 Task: Update the Trello card with a label, start and due dates, assign a member, and add a checklist.
Action: Mouse moved to (423, 474)
Screenshot: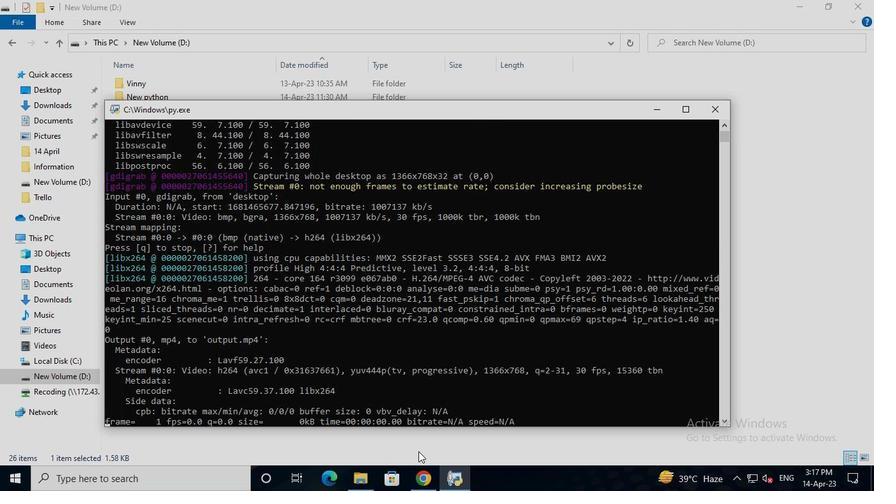 
Action: Mouse pressed left at (423, 474)
Screenshot: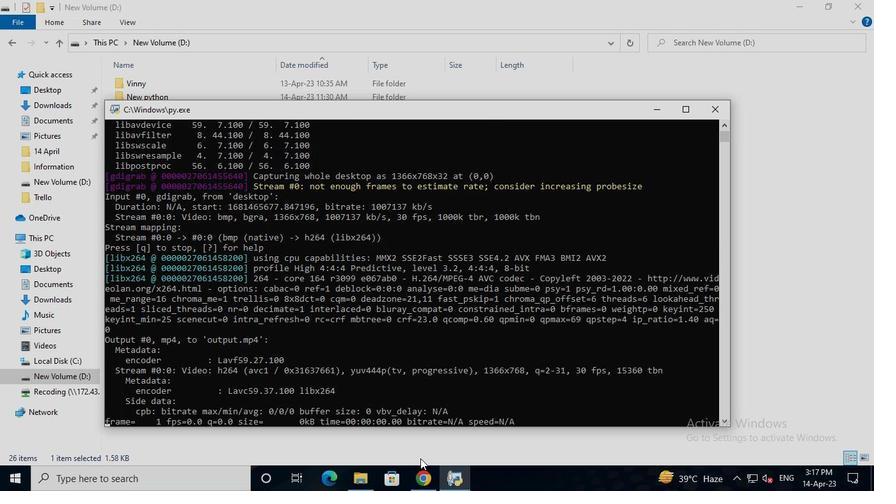 
Action: Mouse moved to (419, 402)
Screenshot: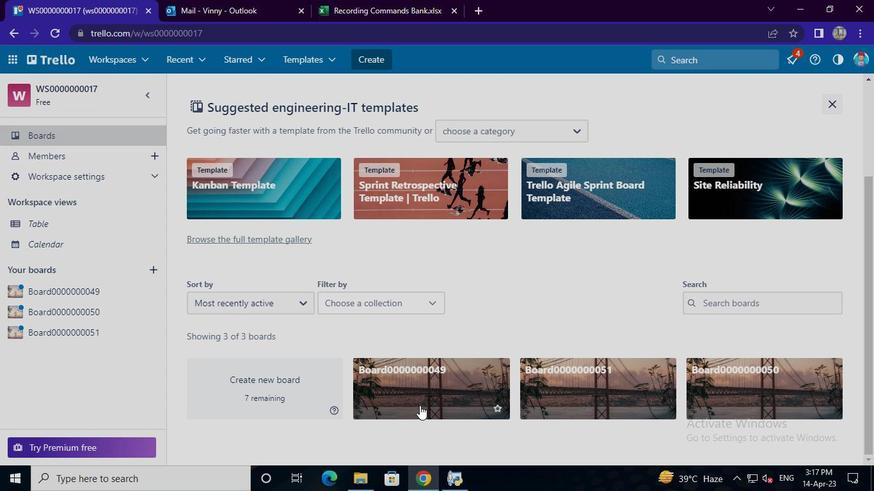 
Action: Mouse pressed left at (419, 402)
Screenshot: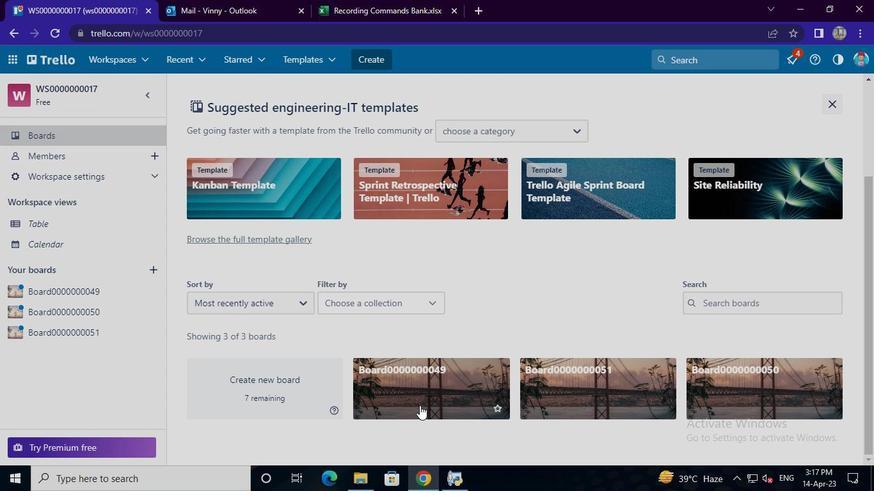 
Action: Mouse moved to (325, 420)
Screenshot: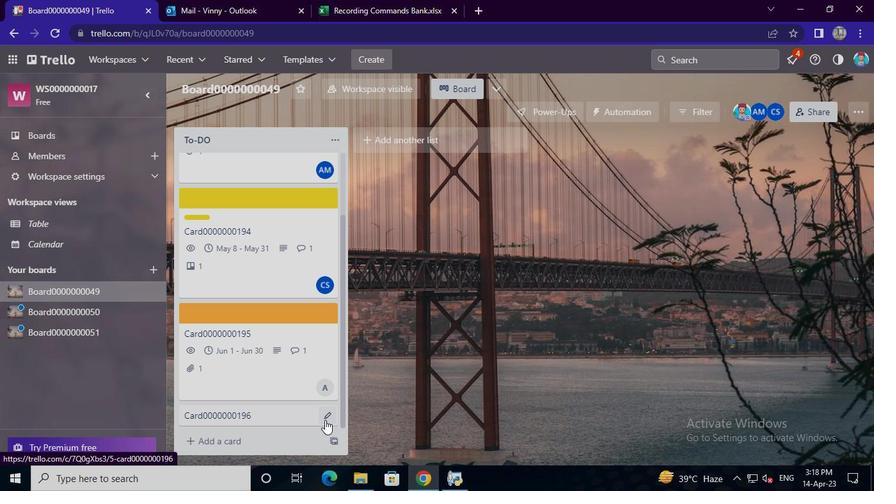 
Action: Mouse pressed left at (325, 420)
Screenshot: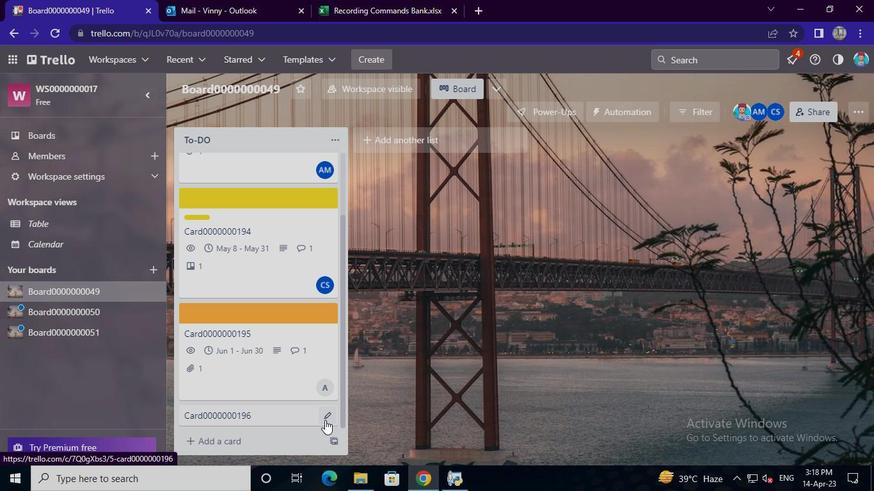 
Action: Mouse moved to (380, 287)
Screenshot: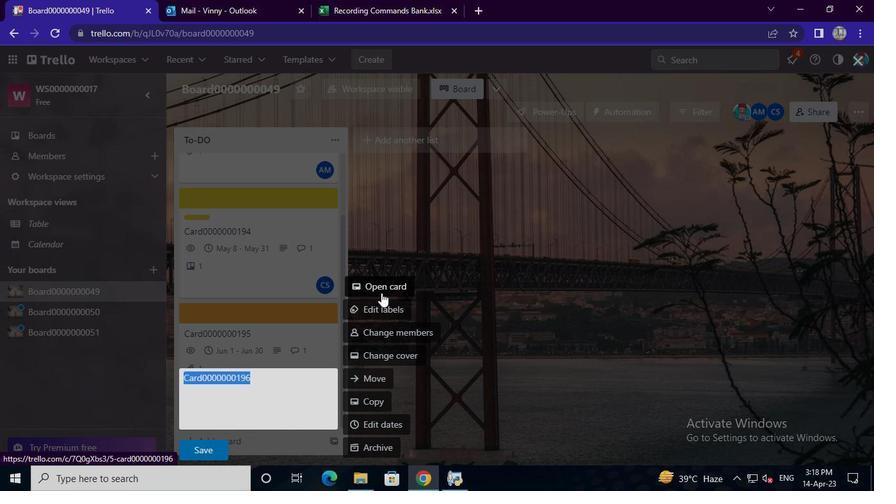 
Action: Mouse pressed left at (380, 287)
Screenshot: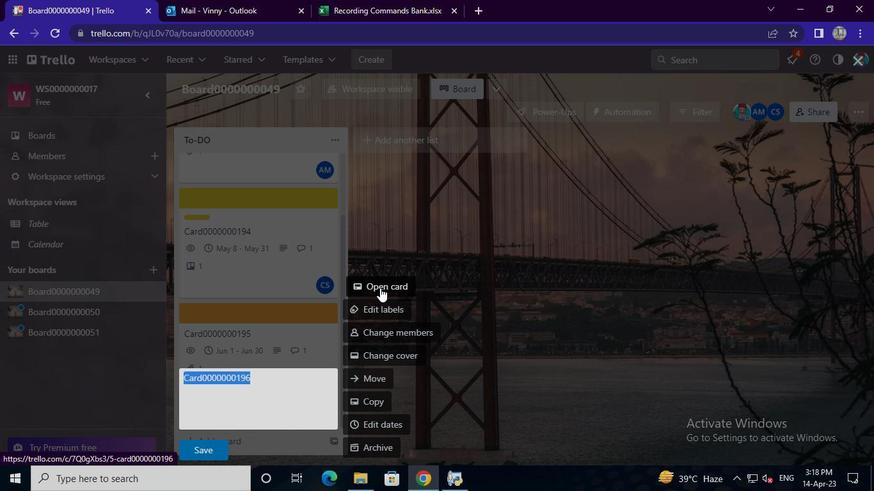 
Action: Mouse moved to (580, 210)
Screenshot: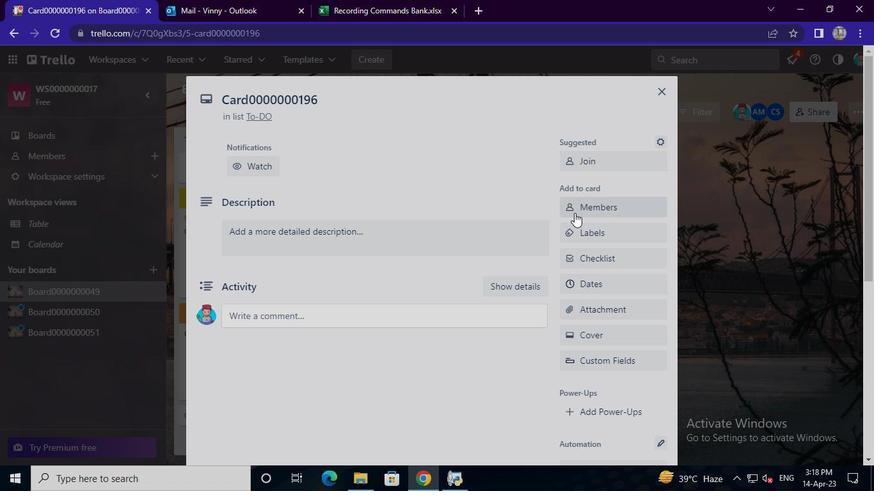 
Action: Mouse pressed left at (580, 210)
Screenshot: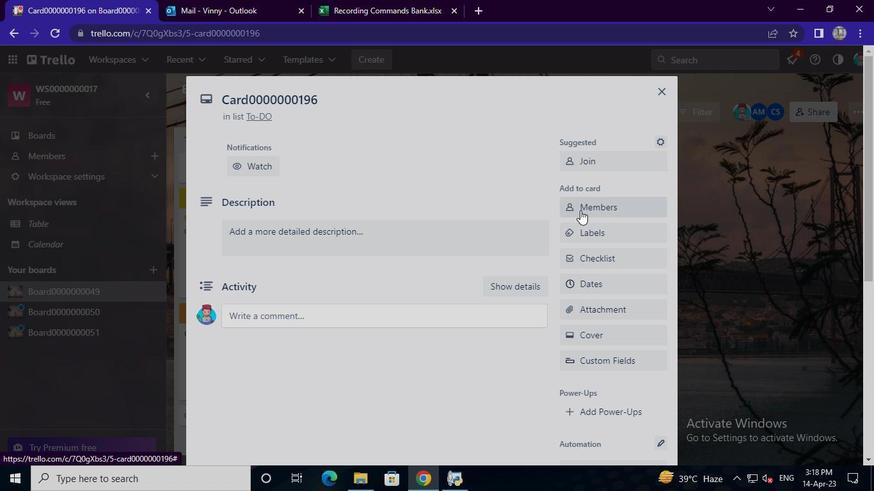 
Action: Mouse moved to (602, 270)
Screenshot: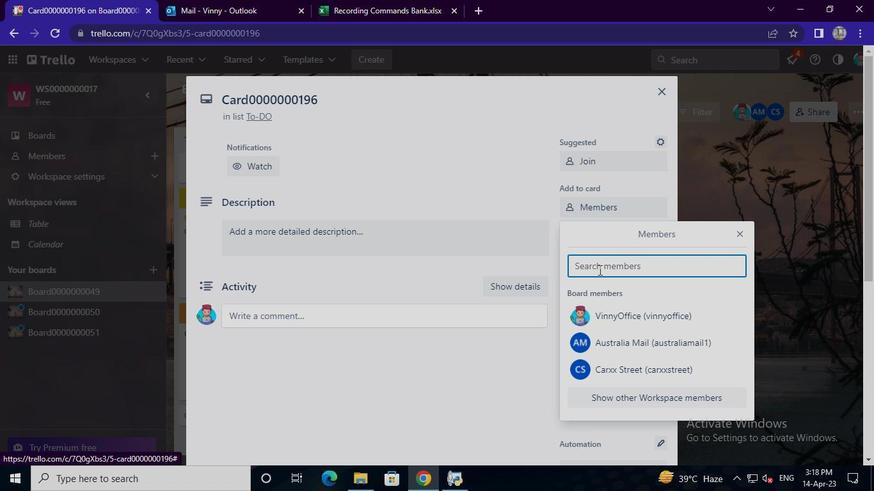 
Action: Mouse pressed left at (602, 270)
Screenshot: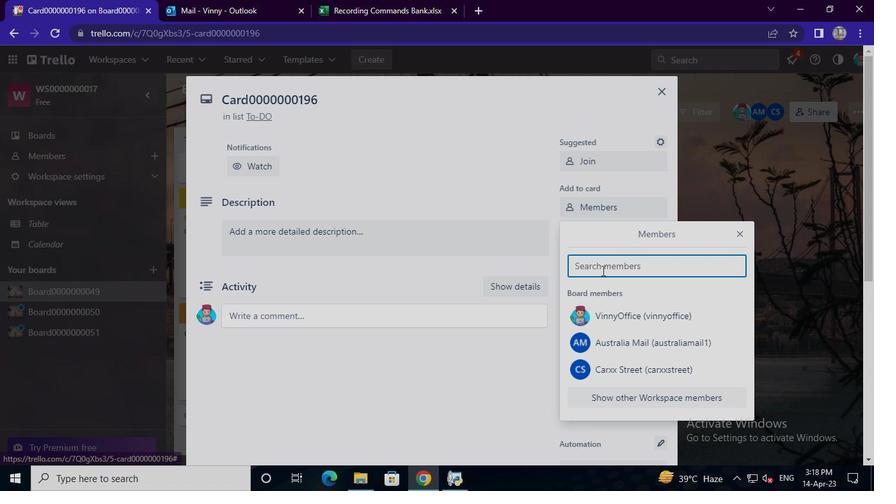 
Action: Mouse moved to (607, 265)
Screenshot: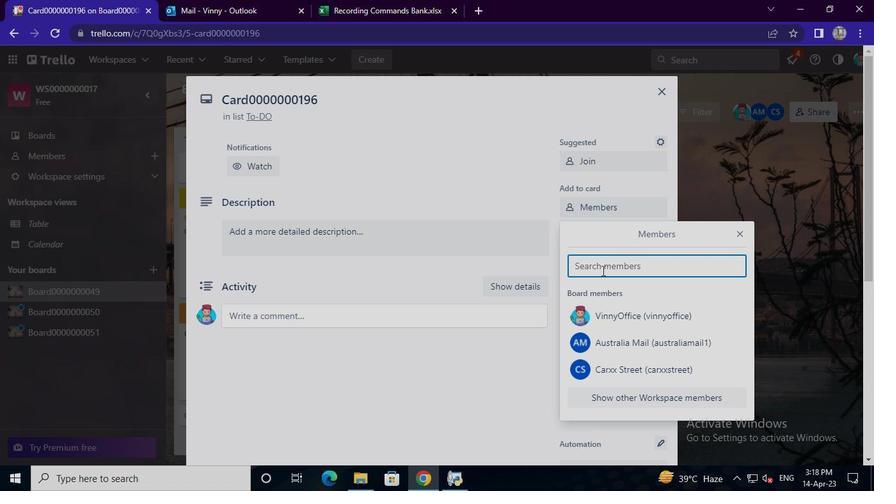 
Action: Keyboard Key.shift
Screenshot: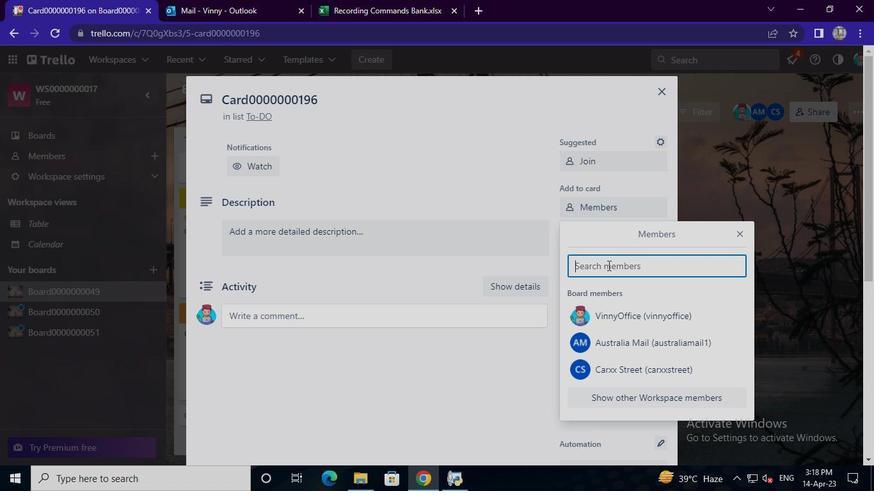 
Action: Keyboard N
Screenshot: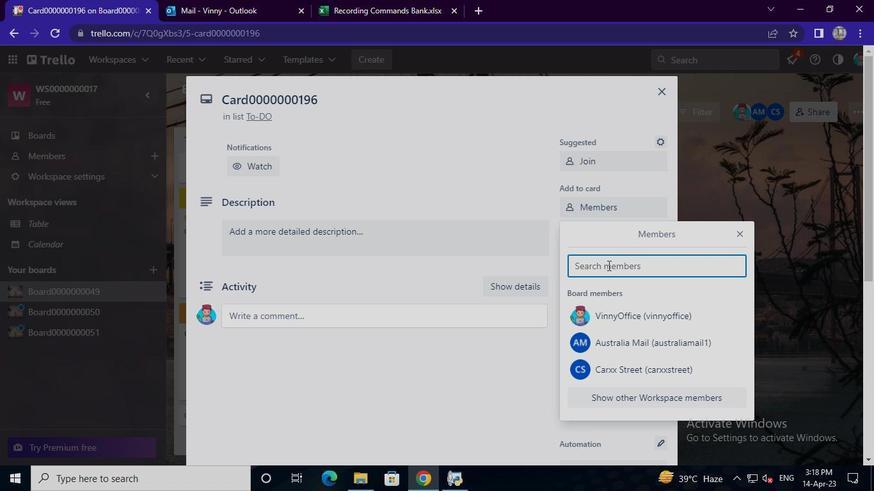 
Action: Keyboard i
Screenshot: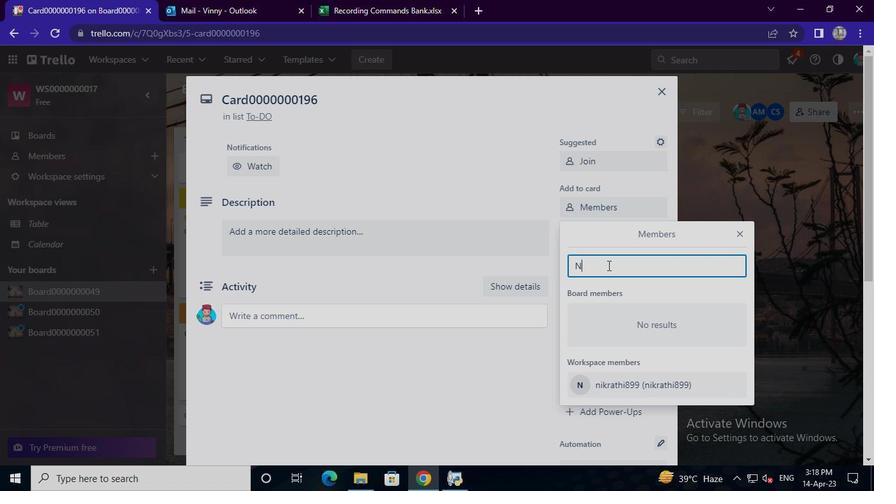 
Action: Keyboard k
Screenshot: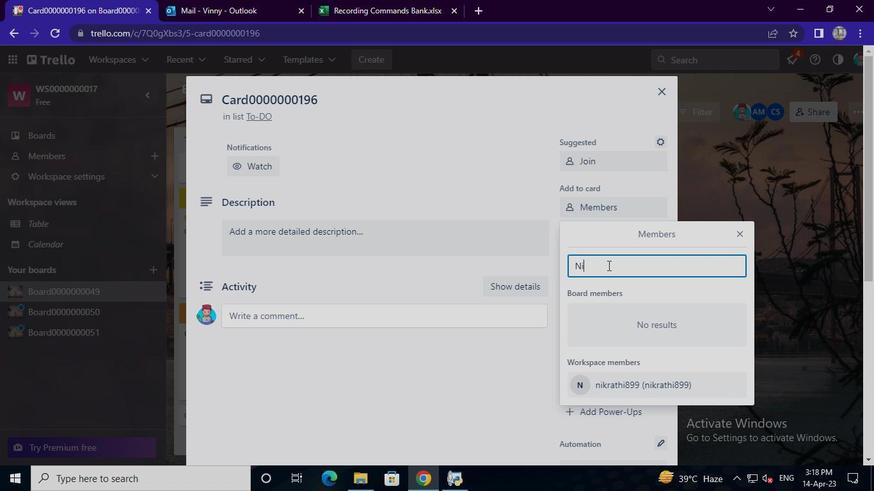 
Action: Keyboard r
Screenshot: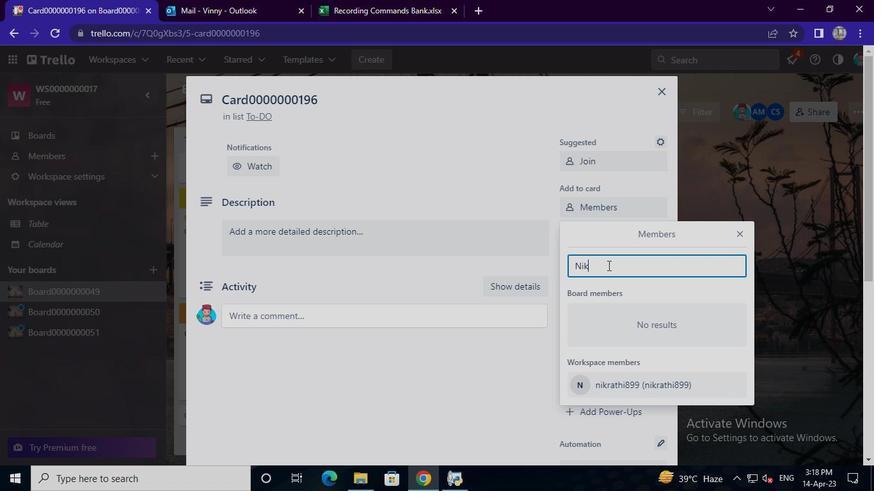 
Action: Keyboard a
Screenshot: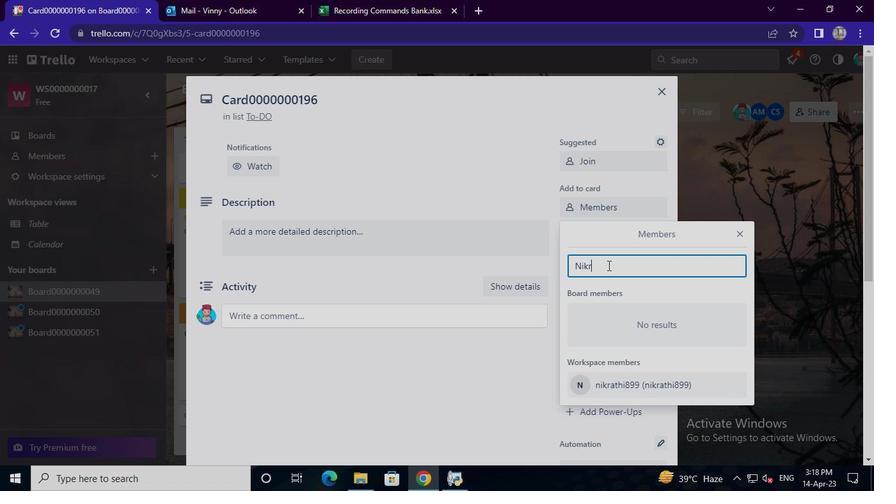 
Action: Keyboard t
Screenshot: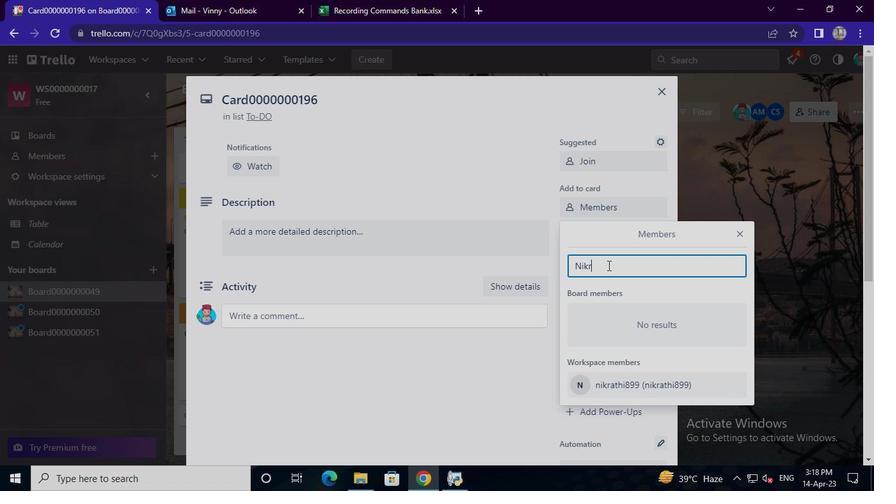 
Action: Keyboard h
Screenshot: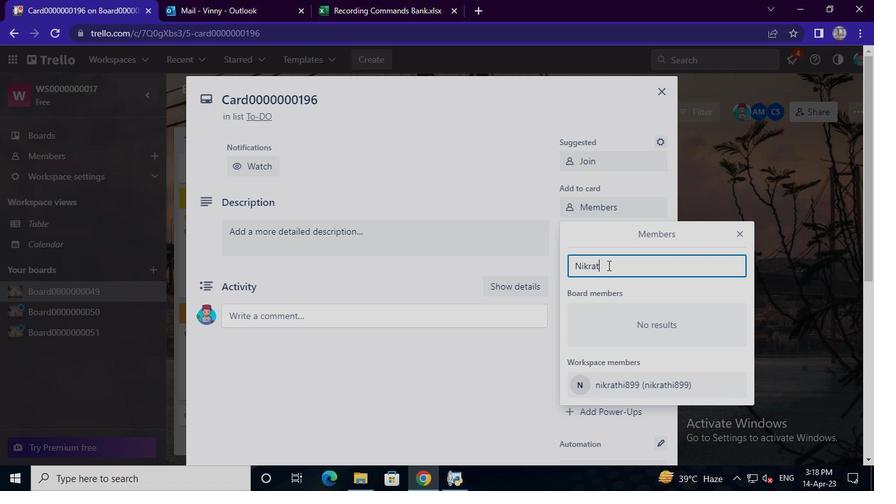 
Action: Keyboard i
Screenshot: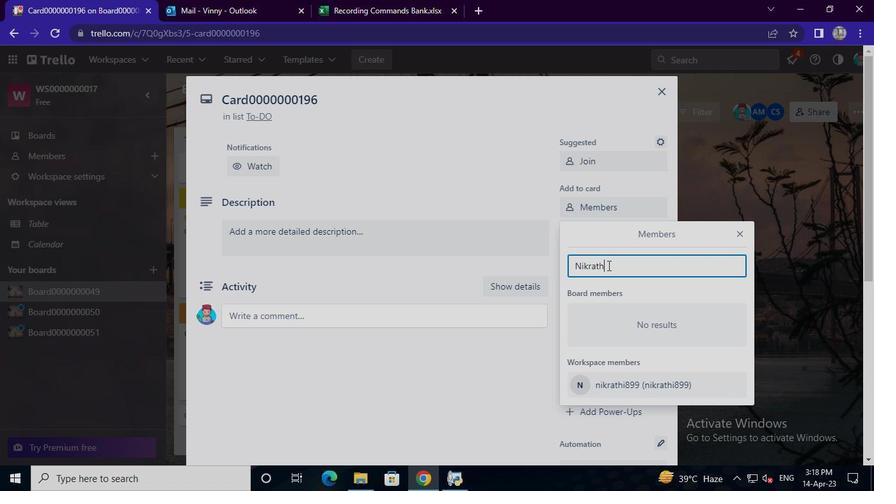 
Action: Keyboard Key.shift
Screenshot: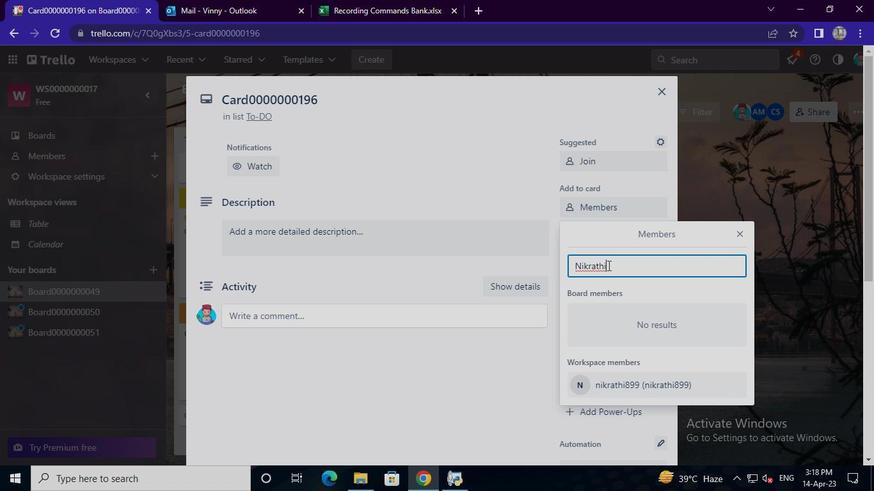 
Action: Keyboard @
Screenshot: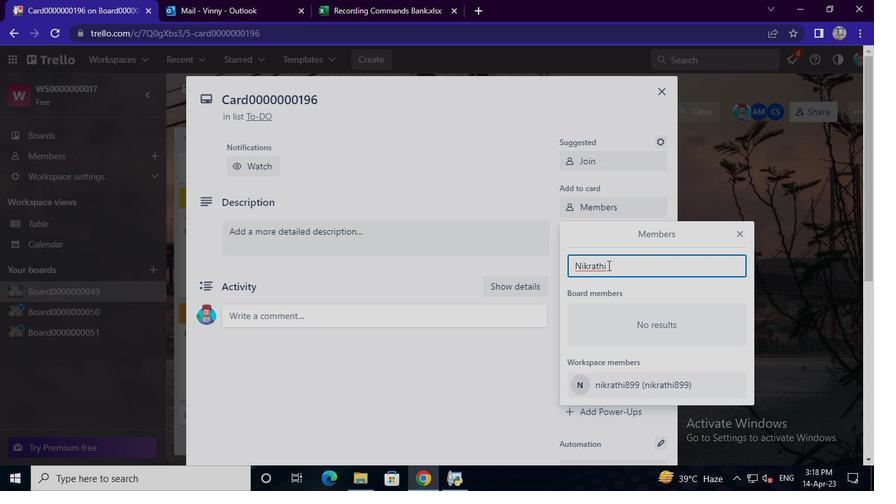 
Action: Keyboard Key.backspace
Screenshot: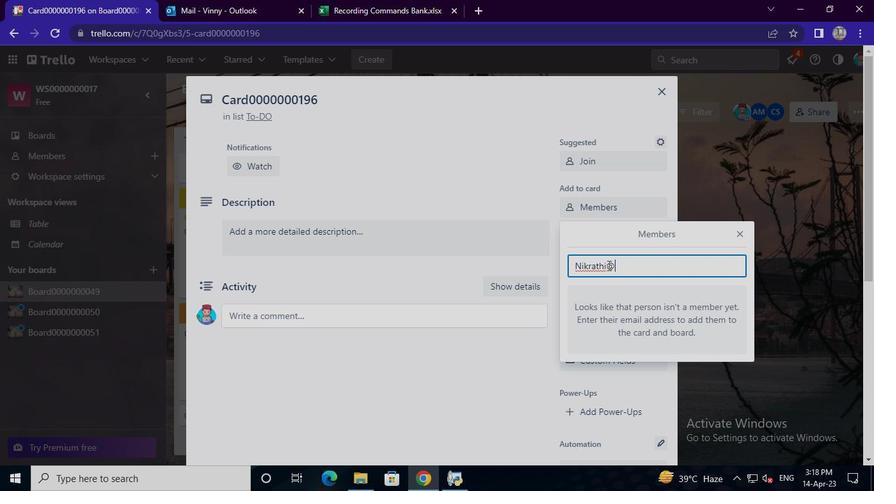 
Action: Keyboard <104>
Screenshot: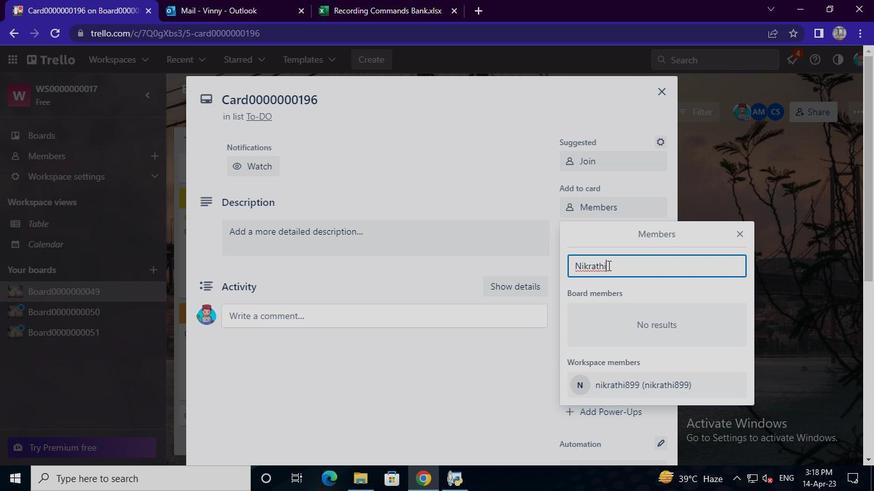 
Action: Keyboard <105>
Screenshot: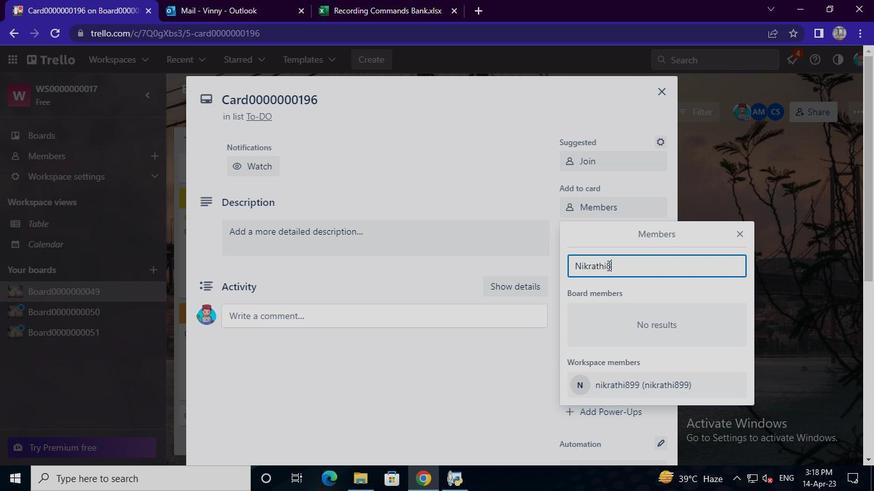 
Action: Keyboard <105>
Screenshot: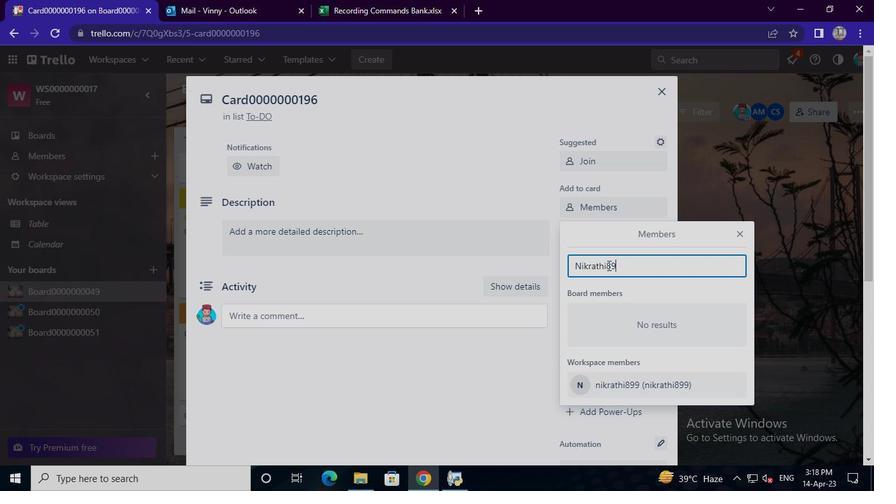 
Action: Keyboard Key.shift
Screenshot: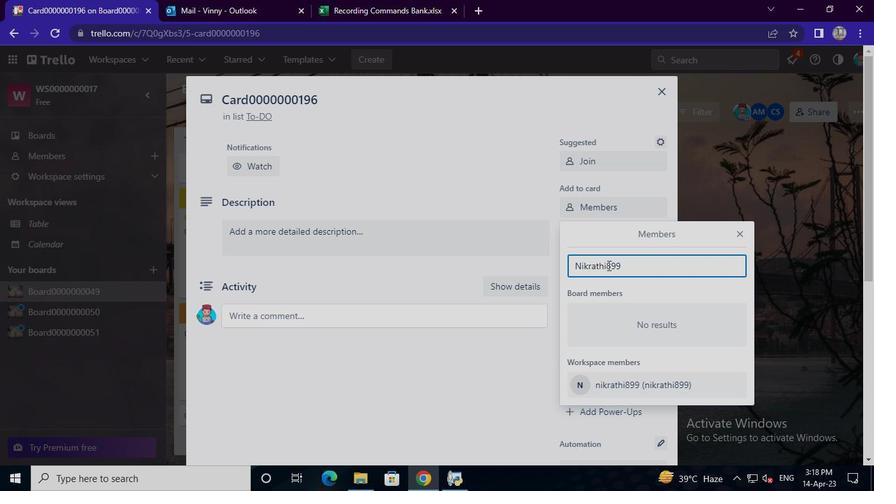 
Action: Keyboard @
Screenshot: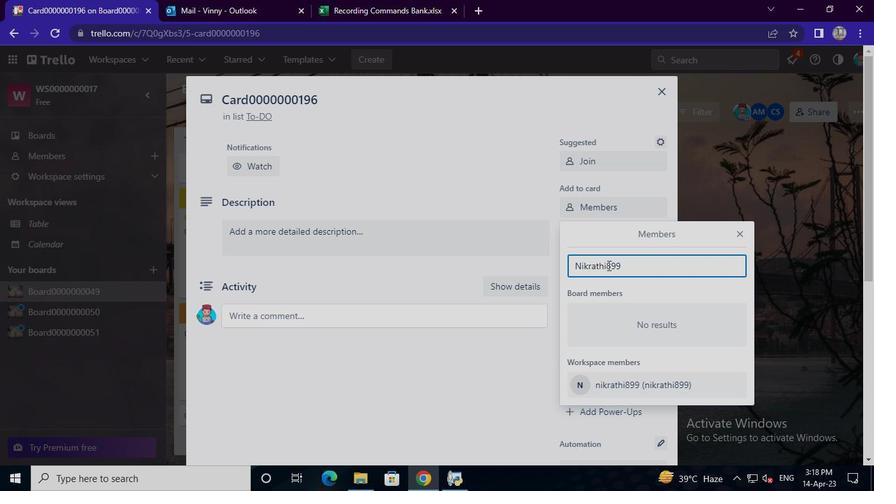 
Action: Keyboard g
Screenshot: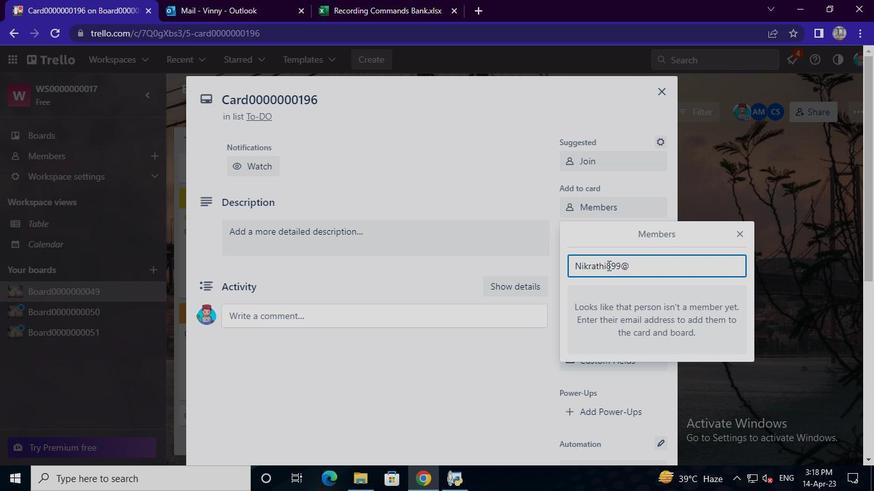 
Action: Keyboard m
Screenshot: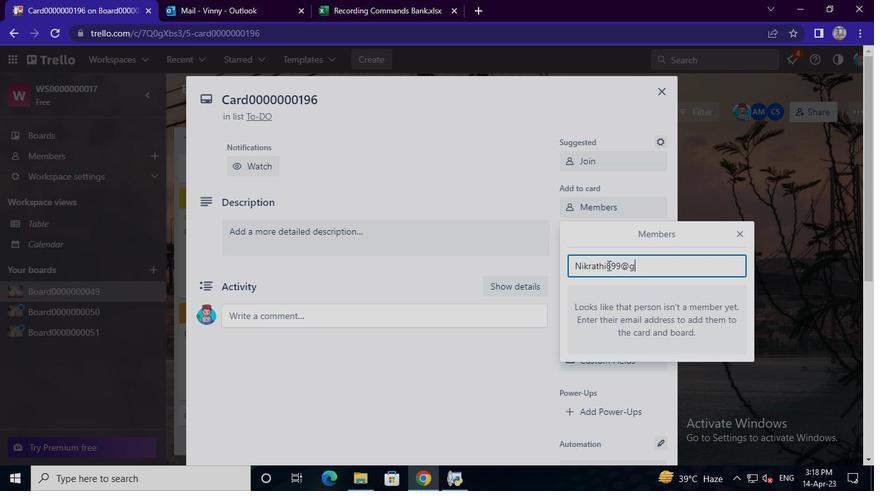 
Action: Keyboard a
Screenshot: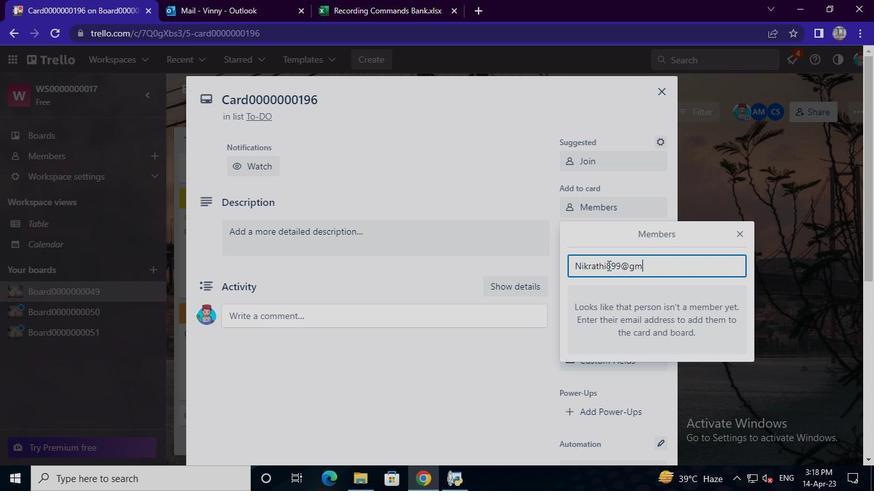 
Action: Keyboard i
Screenshot: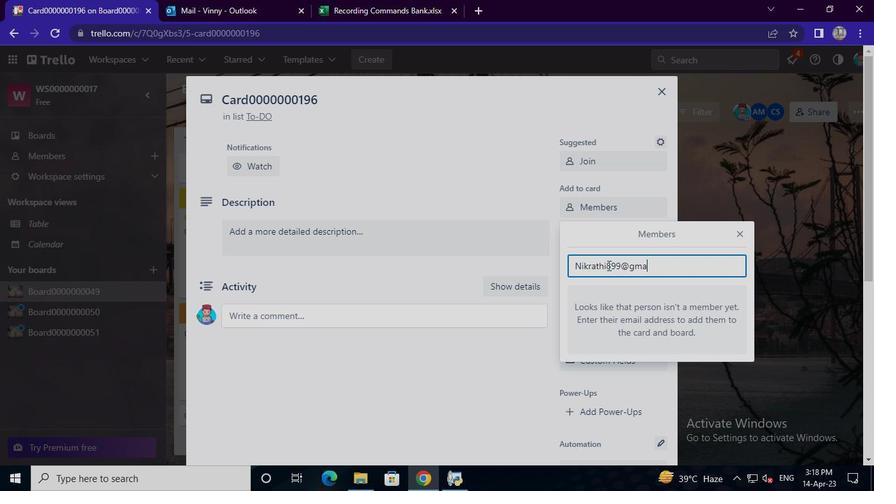 
Action: Keyboard l
Screenshot: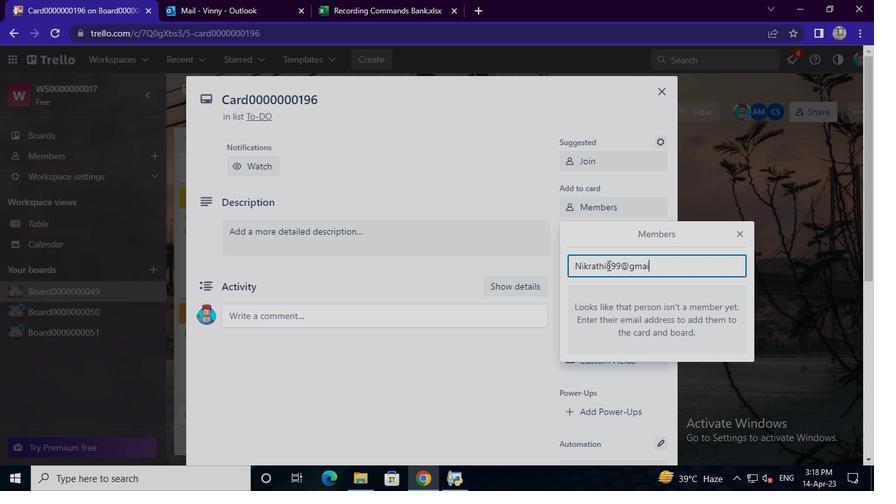 
Action: Keyboard .
Screenshot: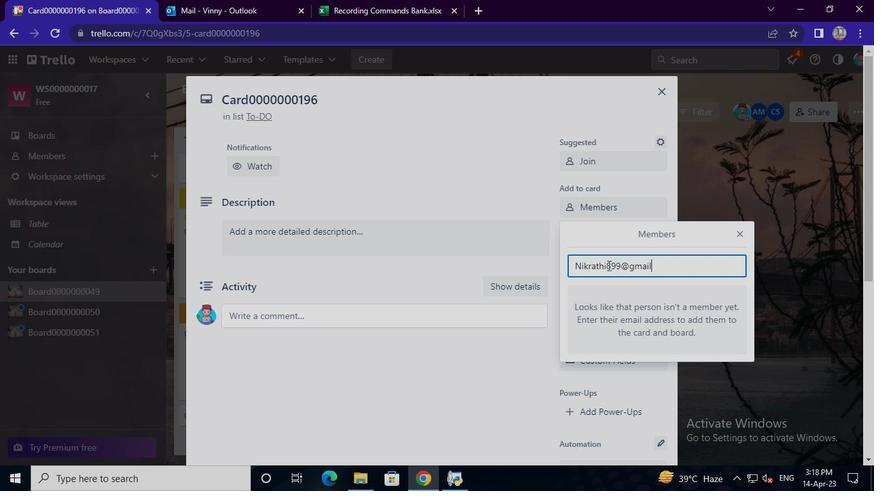 
Action: Keyboard c
Screenshot: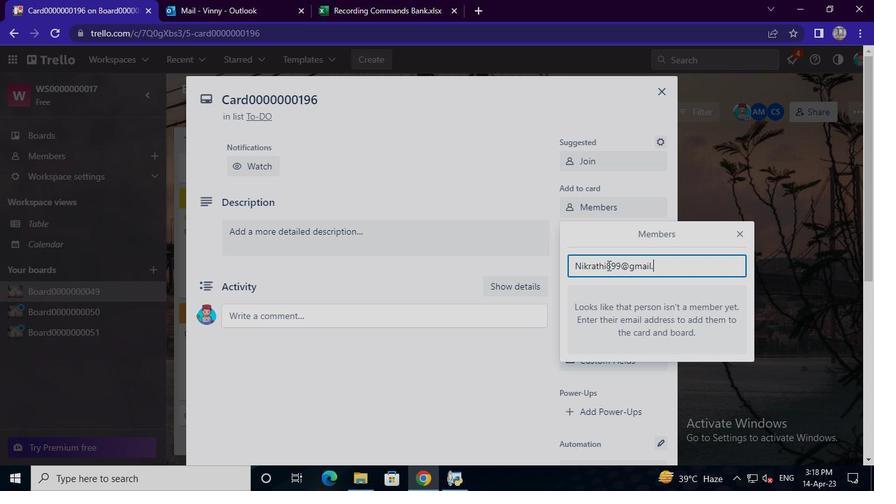
Action: Keyboard o
Screenshot: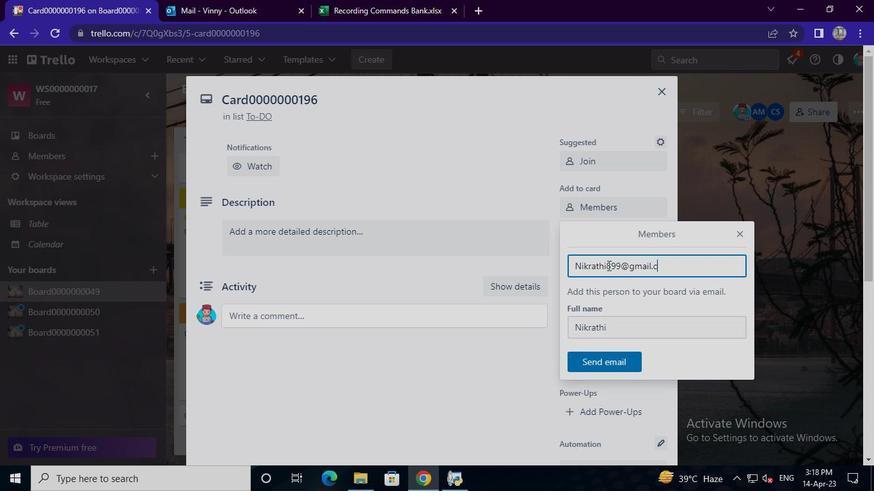 
Action: Keyboard m
Screenshot: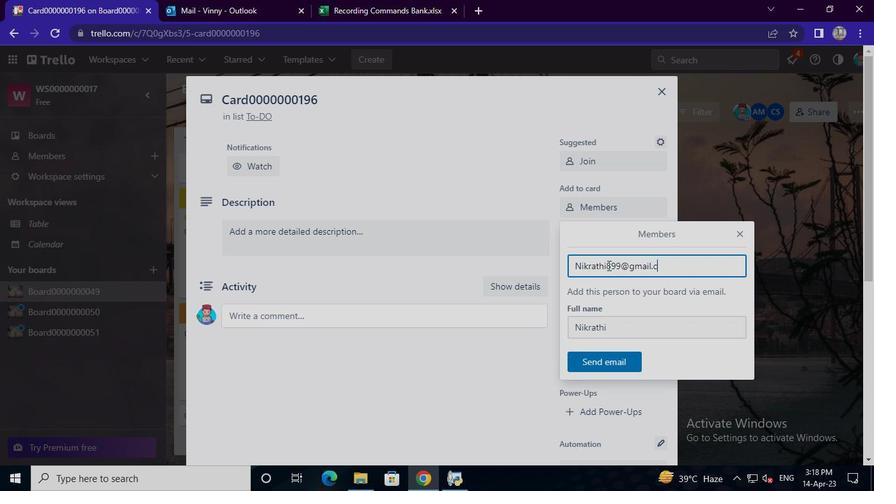 
Action: Mouse moved to (613, 356)
Screenshot: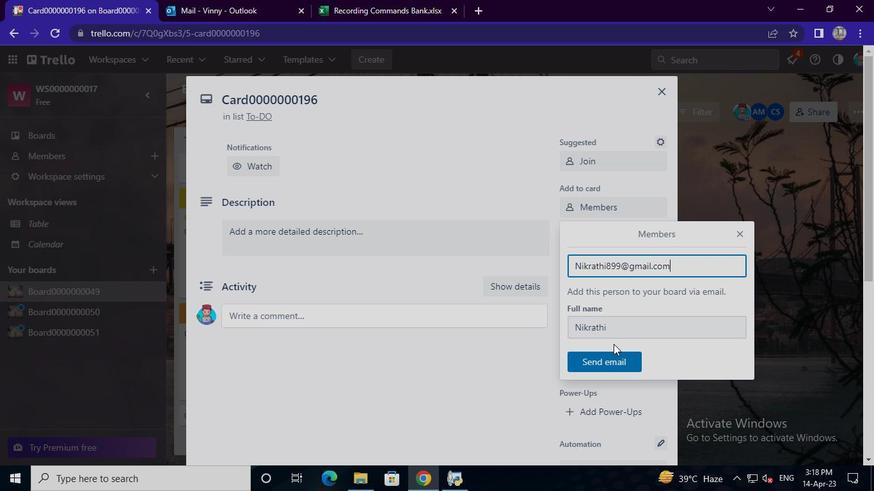 
Action: Mouse pressed left at (613, 356)
Screenshot: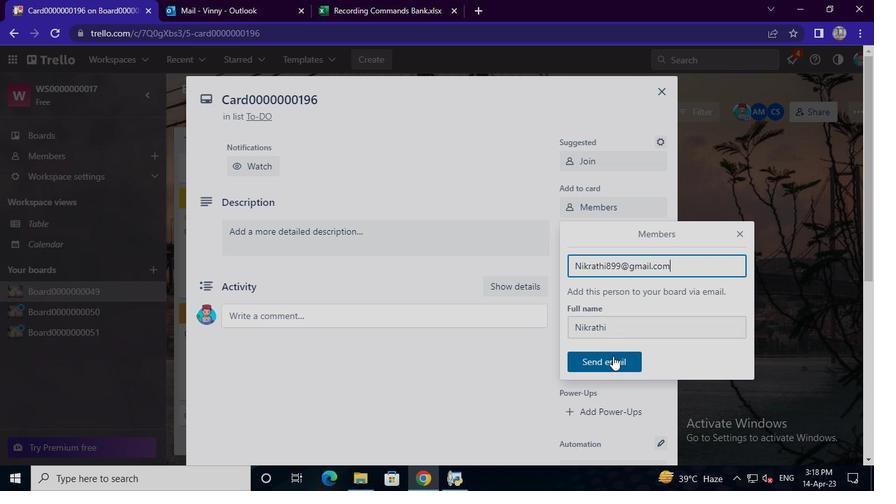 
Action: Mouse moved to (602, 232)
Screenshot: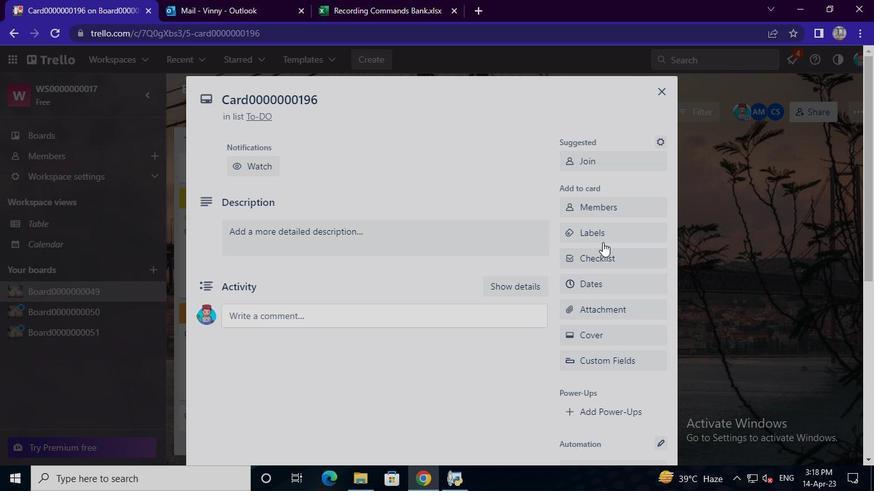 
Action: Mouse pressed left at (602, 232)
Screenshot: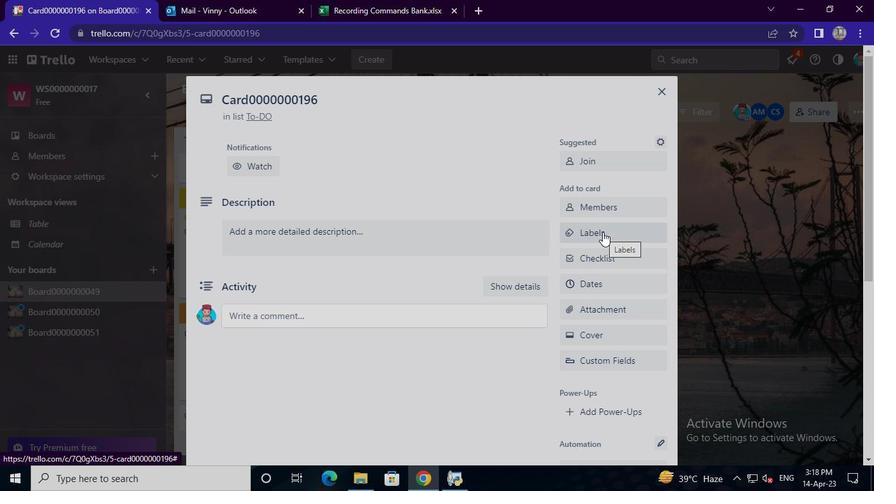 
Action: Mouse moved to (628, 120)
Screenshot: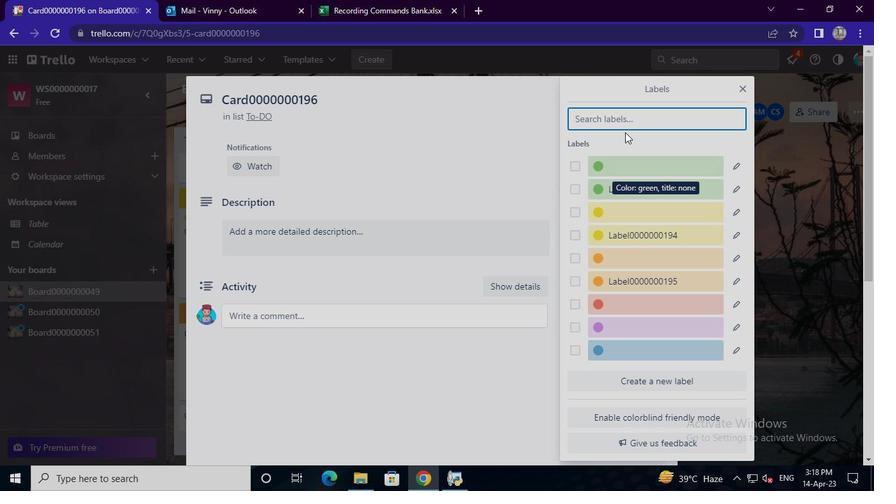 
Action: Mouse pressed left at (628, 120)
Screenshot: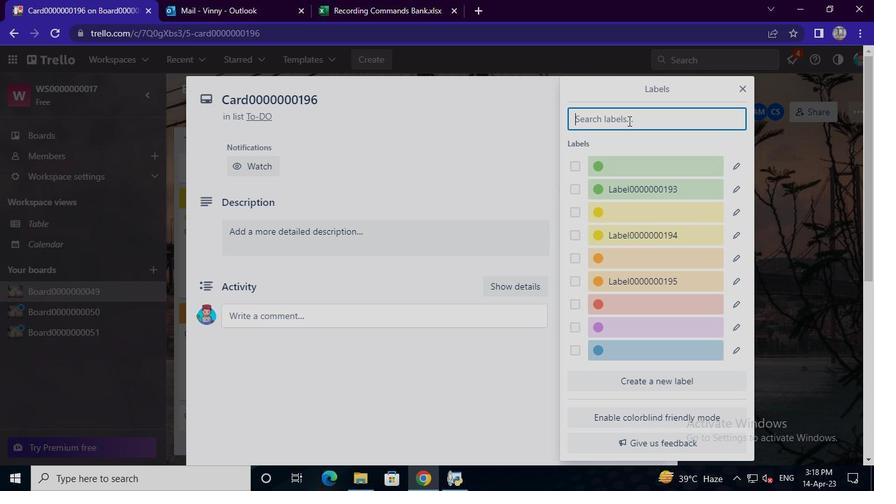 
Action: Keyboard Key.shift
Screenshot: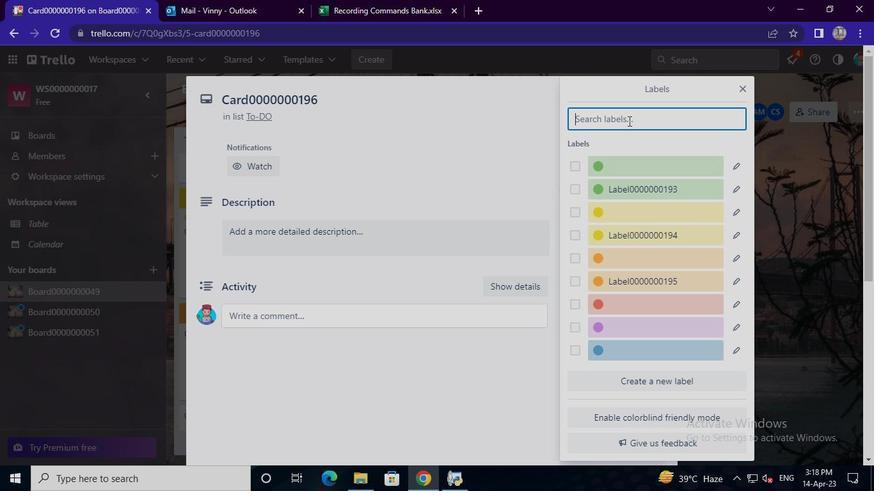 
Action: Keyboard Key.shift
Screenshot: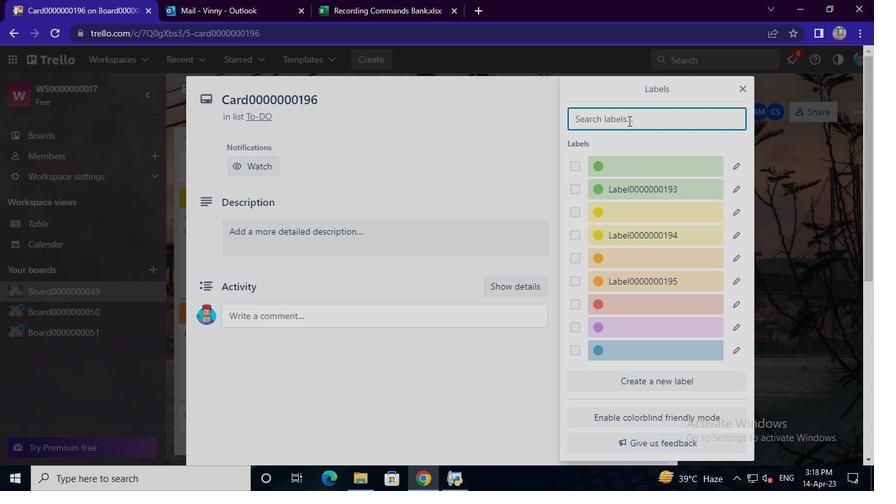 
Action: Keyboard L
Screenshot: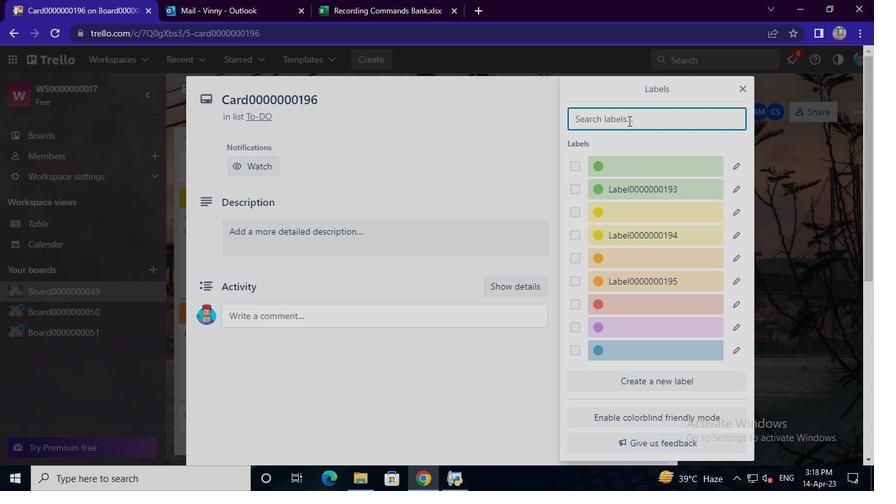
Action: Keyboard a
Screenshot: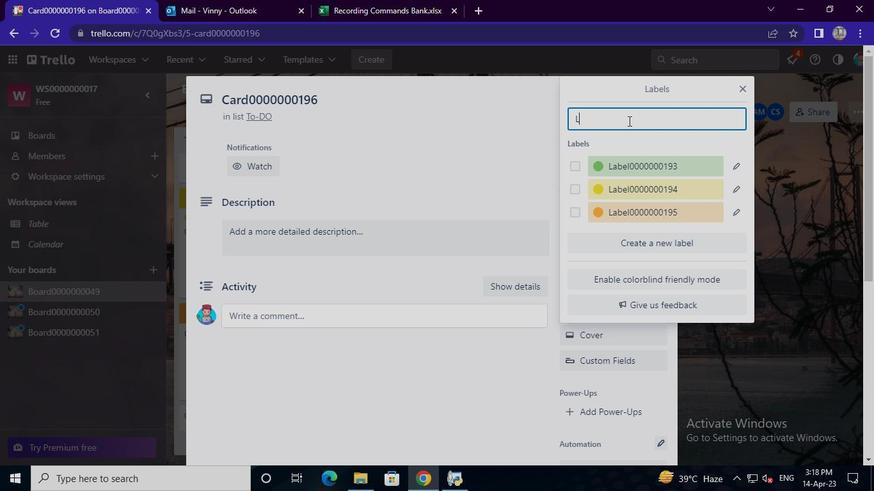 
Action: Keyboard b
Screenshot: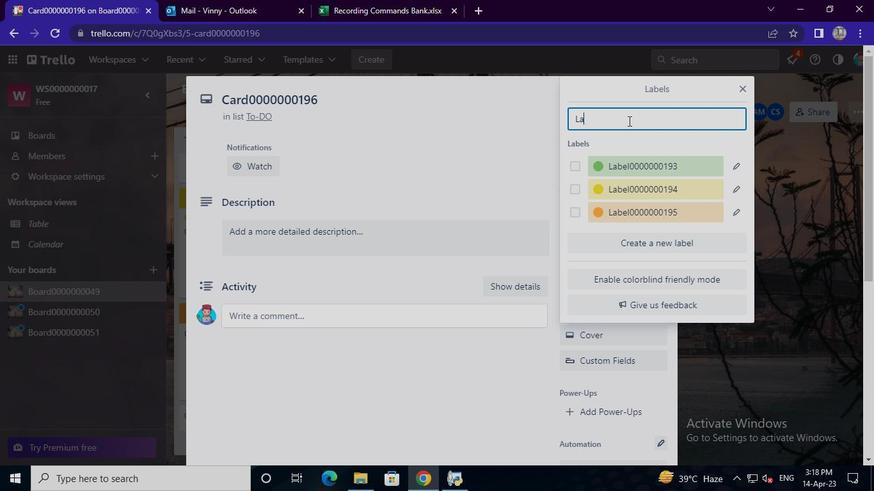 
Action: Keyboard e
Screenshot: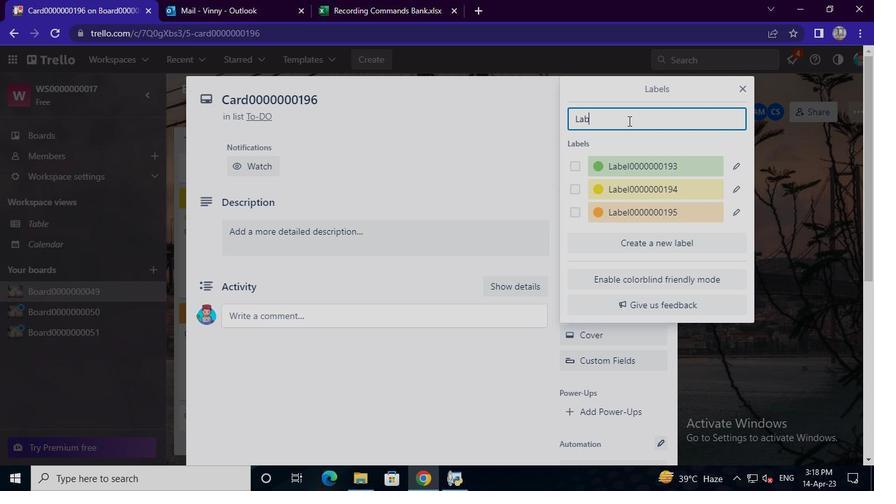 
Action: Keyboard l
Screenshot: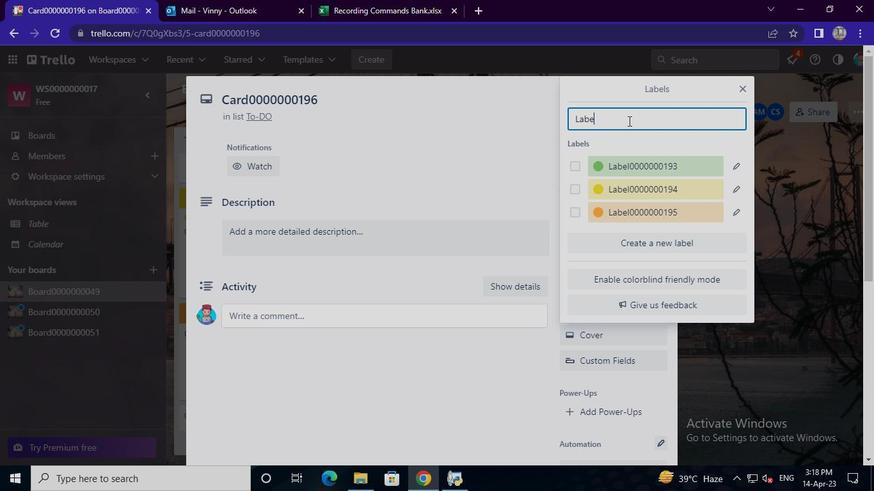
Action: Keyboard <96>
Screenshot: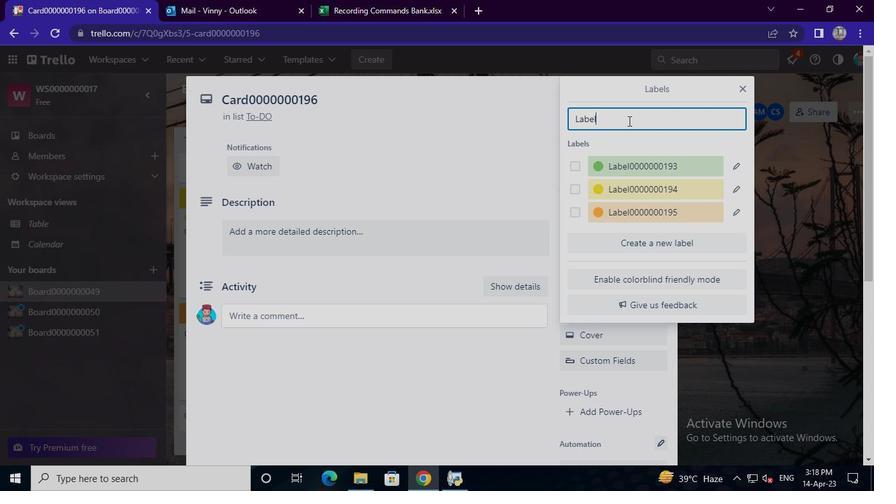
Action: Keyboard <96>
Screenshot: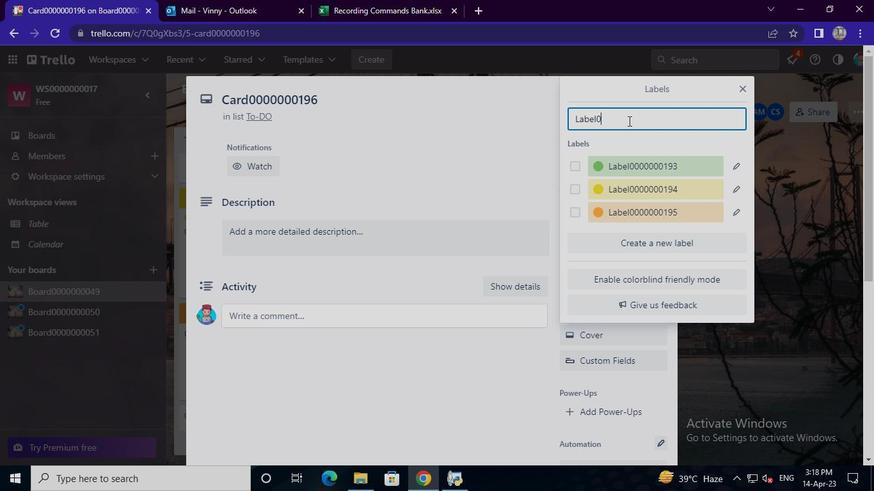 
Action: Keyboard <96>
Screenshot: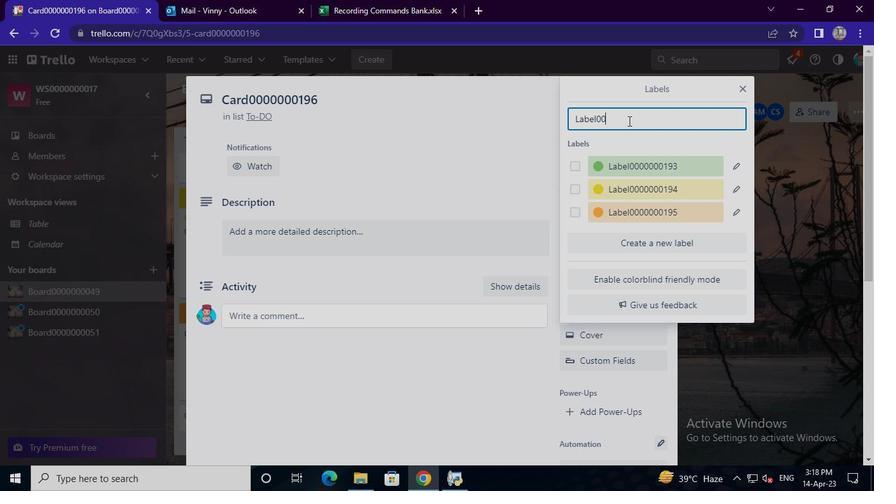 
Action: Keyboard <96>
Screenshot: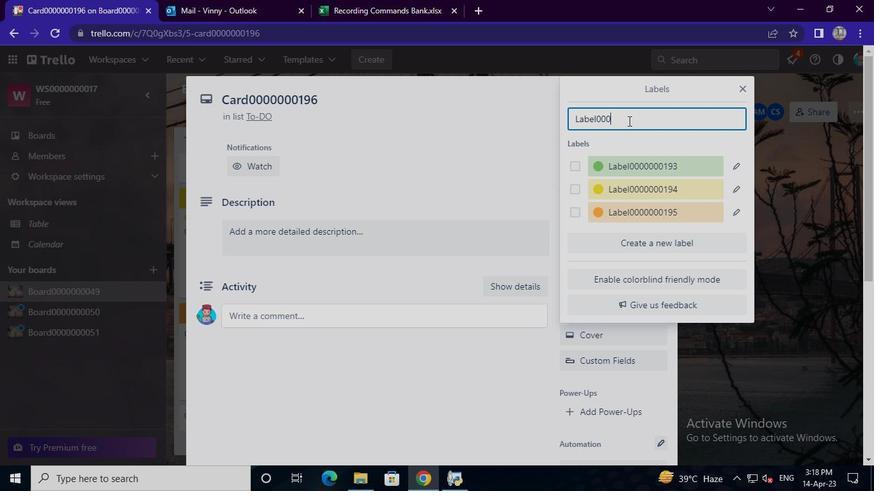 
Action: Keyboard <96>
Screenshot: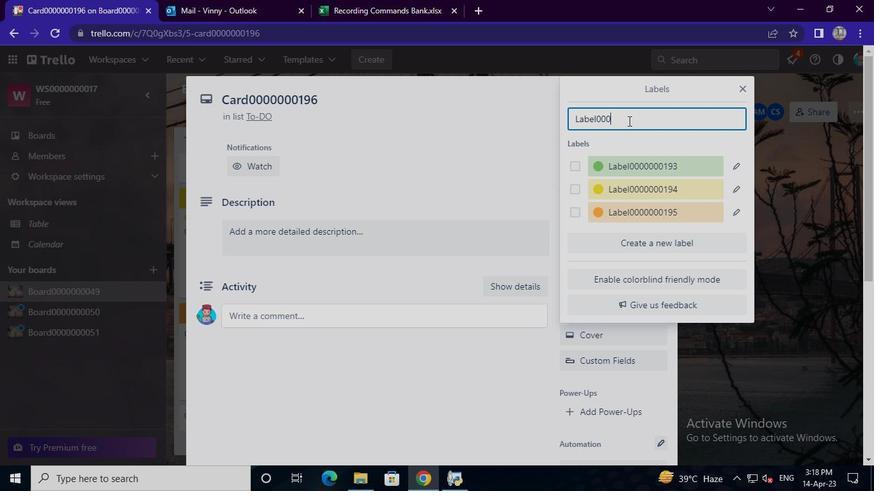 
Action: Keyboard <96>
Screenshot: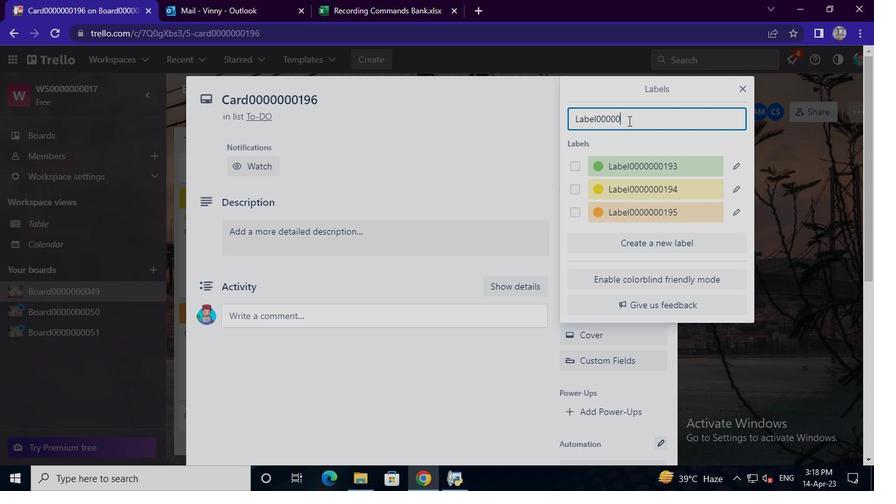 
Action: Keyboard <96>
Screenshot: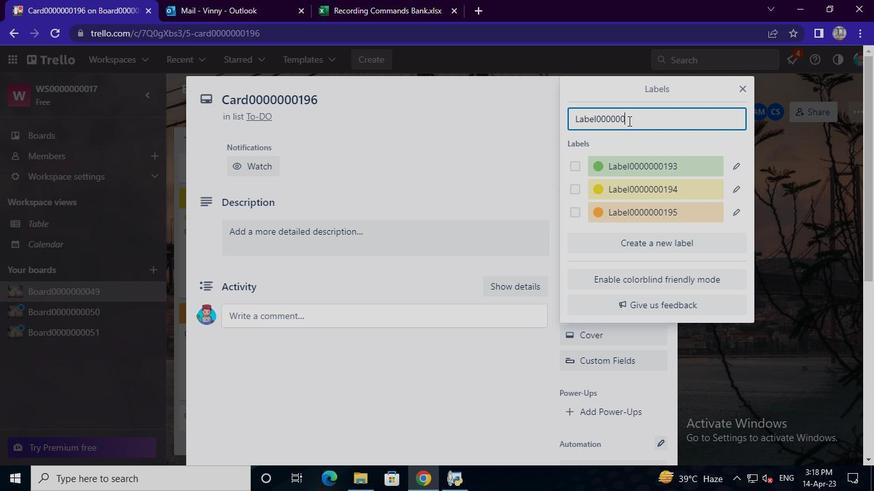 
Action: Keyboard <97>
Screenshot: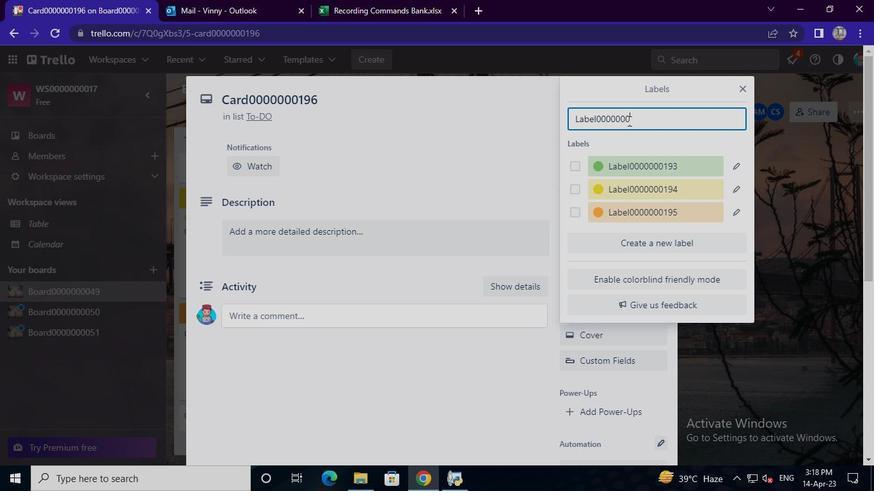 
Action: Keyboard <105>
Screenshot: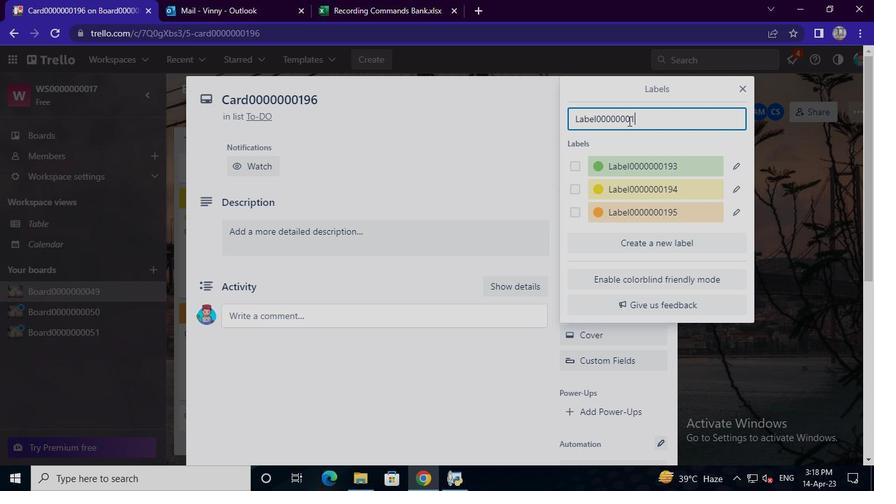 
Action: Keyboard <102>
Screenshot: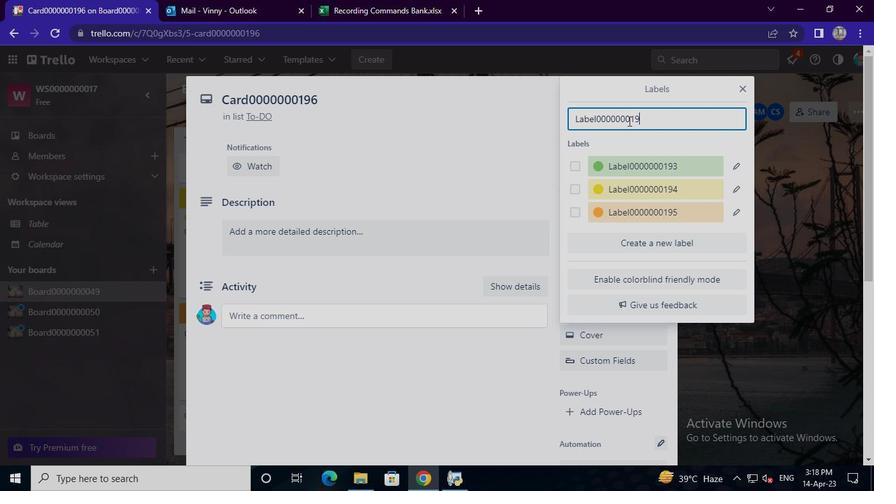 
Action: Mouse moved to (650, 335)
Screenshot: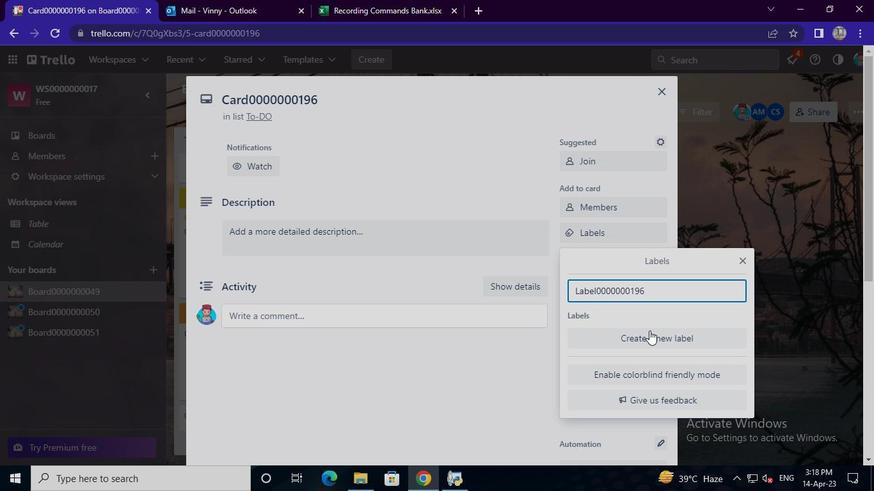 
Action: Mouse pressed left at (650, 335)
Screenshot: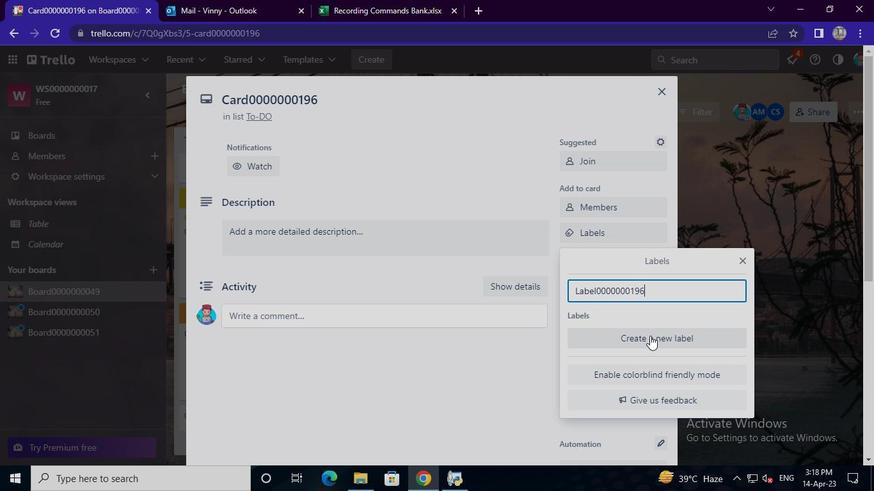
Action: Mouse moved to (694, 276)
Screenshot: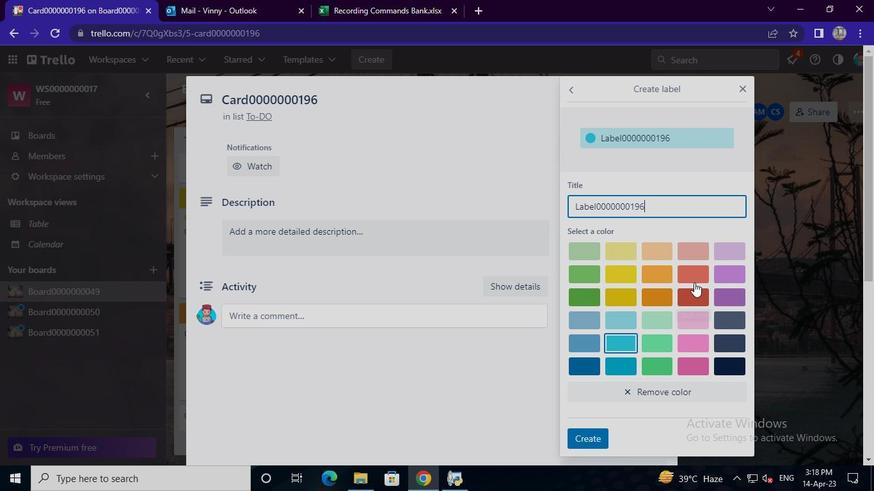 
Action: Mouse pressed left at (694, 276)
Screenshot: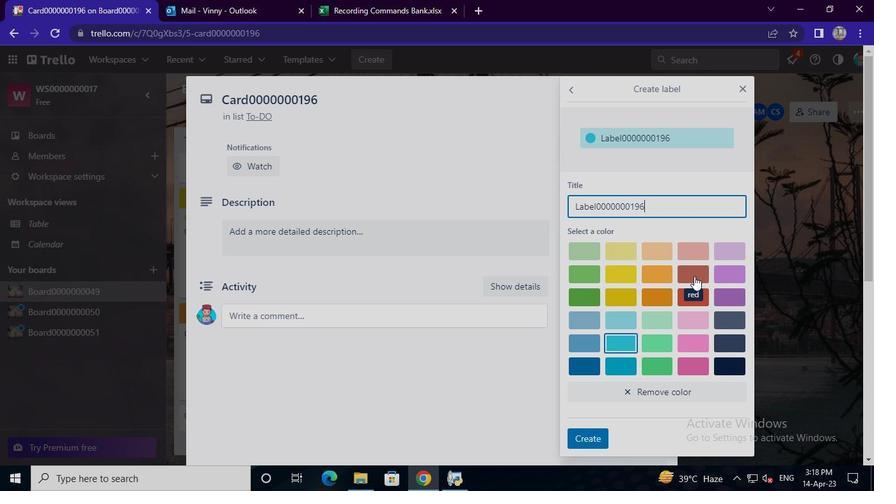 
Action: Mouse moved to (593, 434)
Screenshot: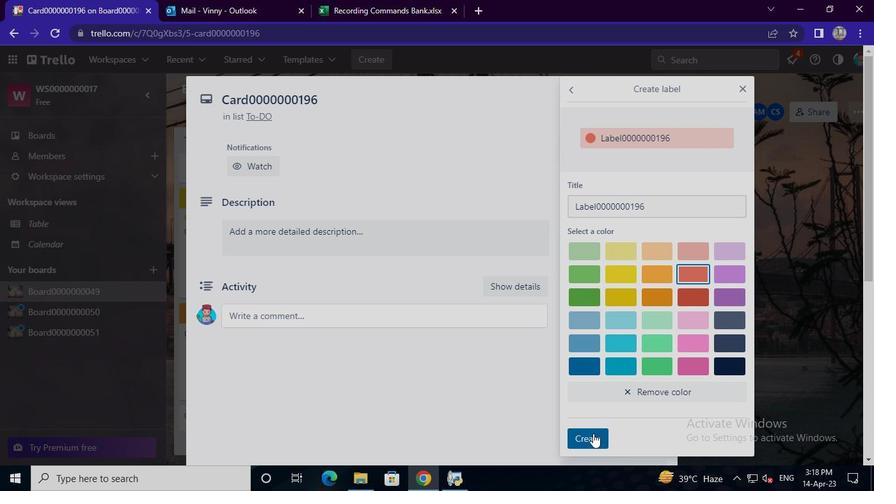 
Action: Mouse pressed left at (593, 434)
Screenshot: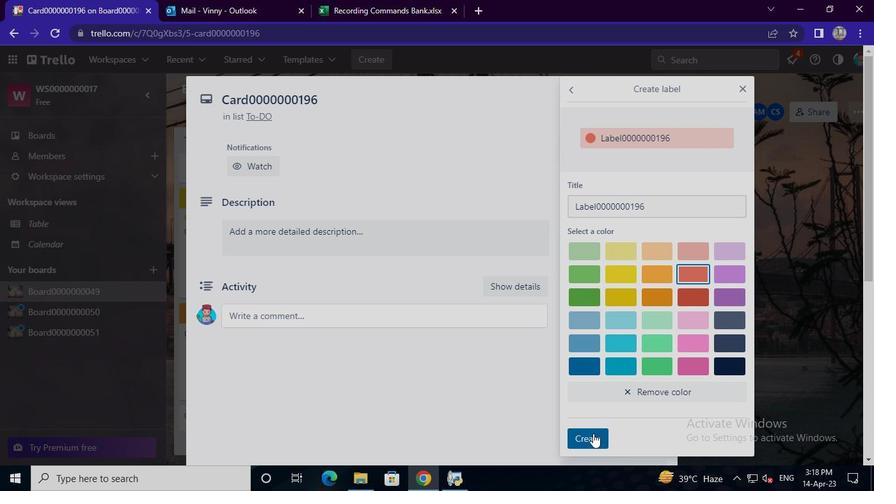 
Action: Mouse moved to (513, 153)
Screenshot: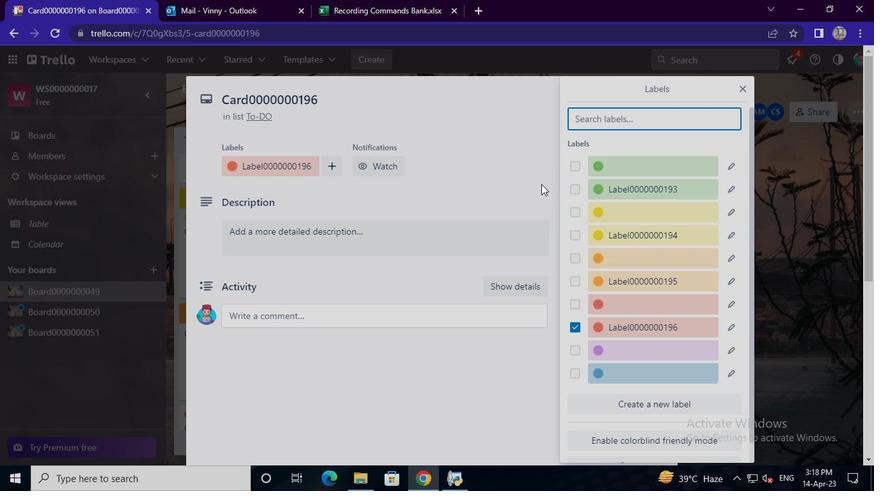 
Action: Mouse pressed left at (513, 153)
Screenshot: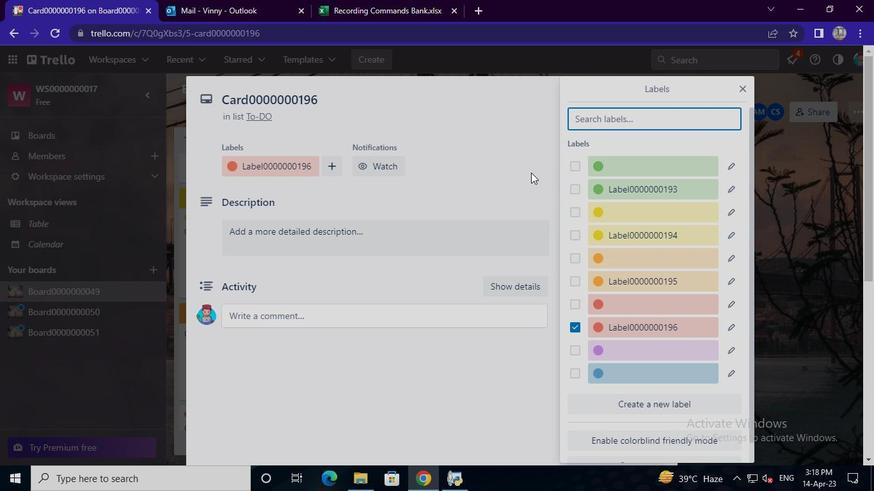 
Action: Mouse moved to (601, 256)
Screenshot: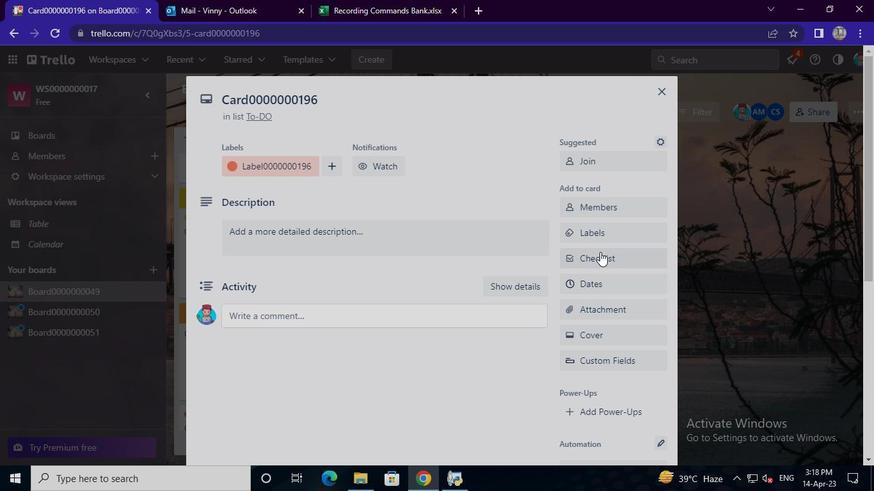 
Action: Mouse pressed left at (601, 256)
Screenshot: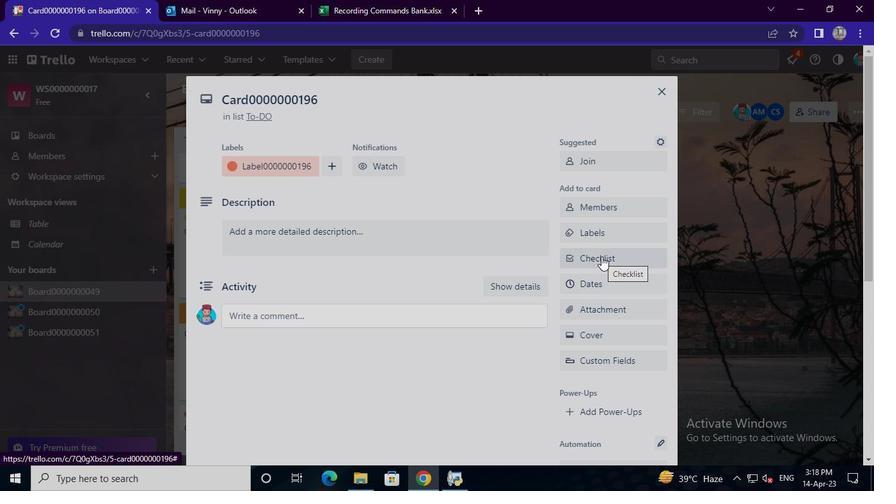 
Action: Mouse moved to (629, 321)
Screenshot: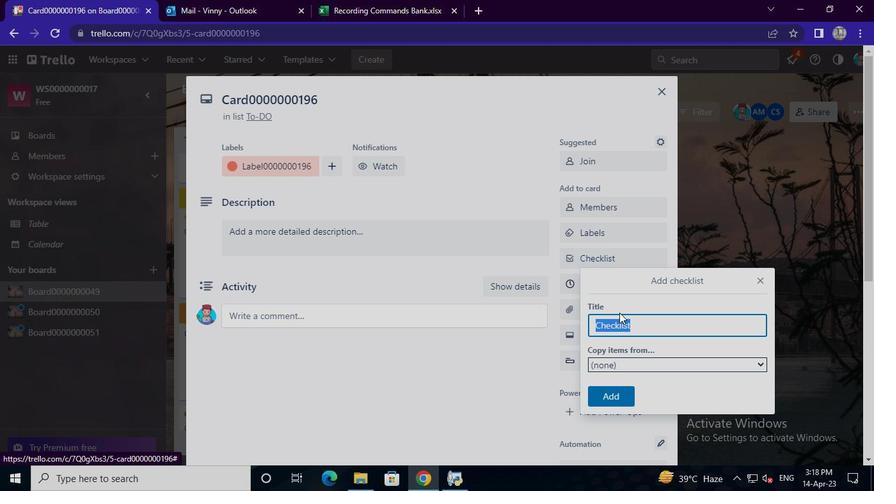 
Action: Mouse pressed left at (629, 321)
Screenshot: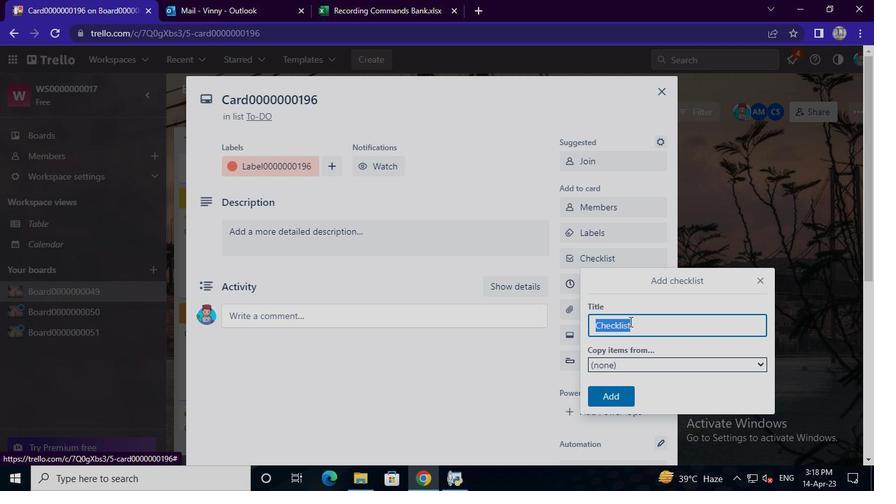 
Action: Keyboard Key.backspace
Screenshot: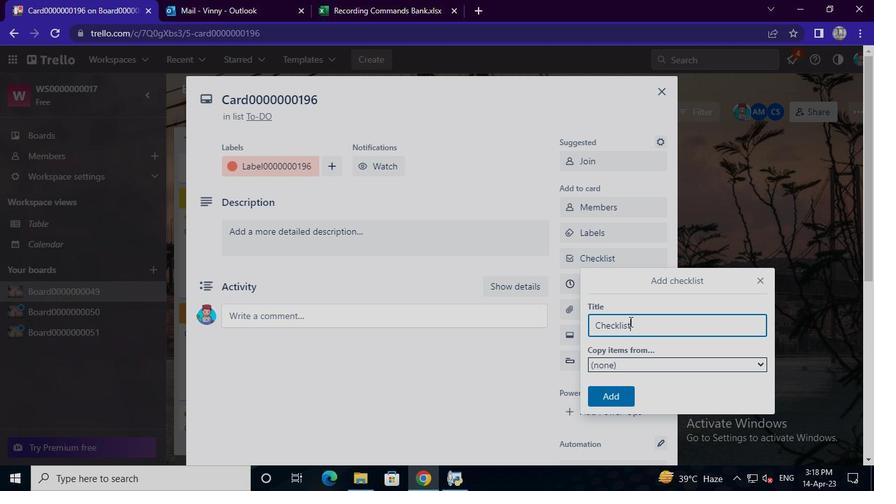 
Action: Keyboard Key.backspace
Screenshot: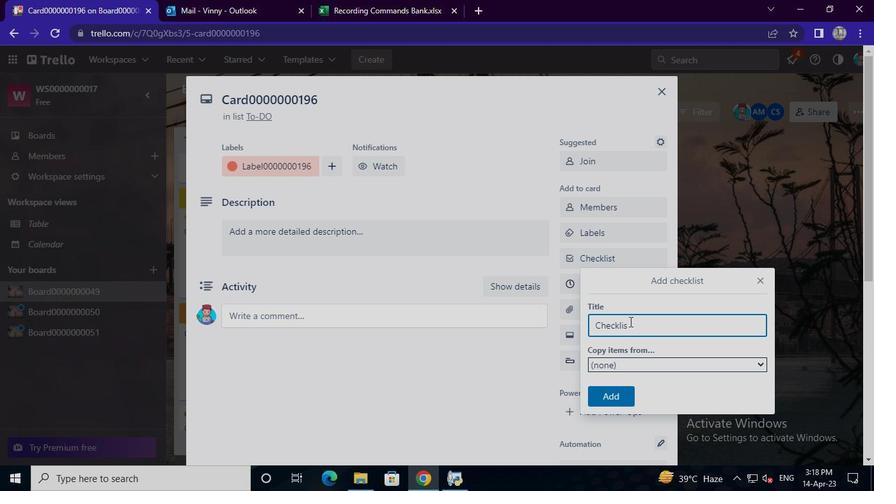 
Action: Keyboard Key.backspace
Screenshot: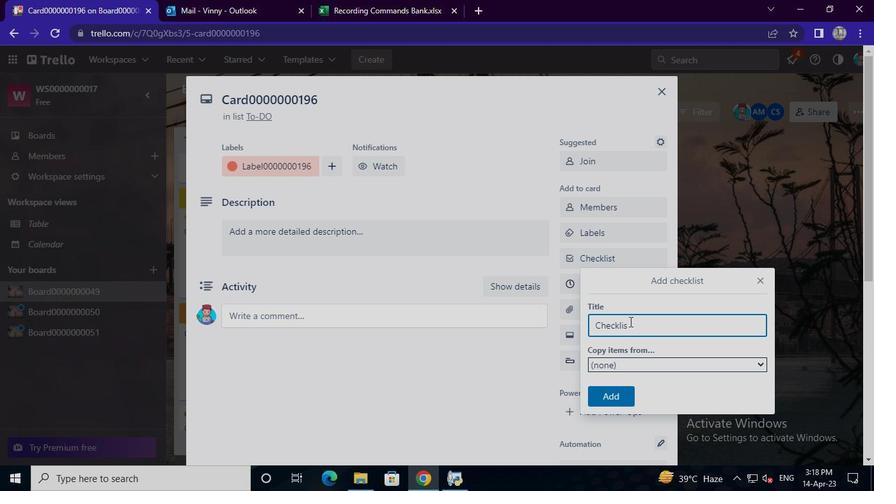 
Action: Keyboard Key.backspace
Screenshot: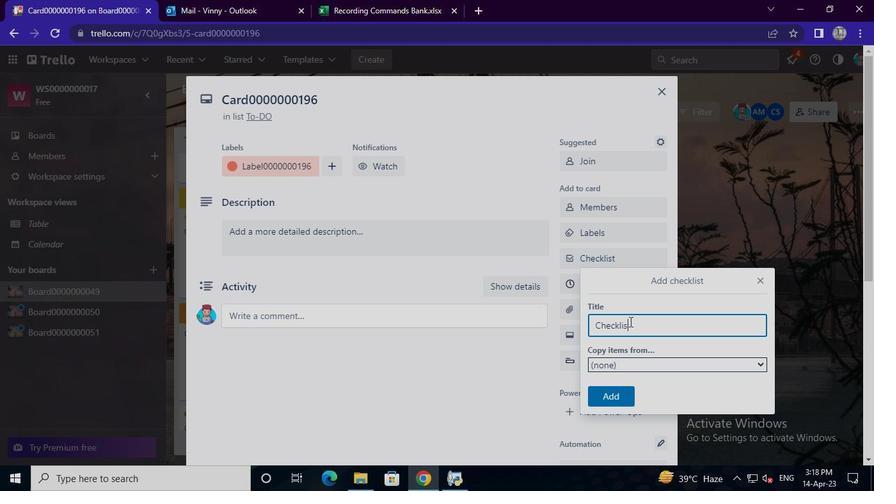 
Action: Keyboard Key.backspace
Screenshot: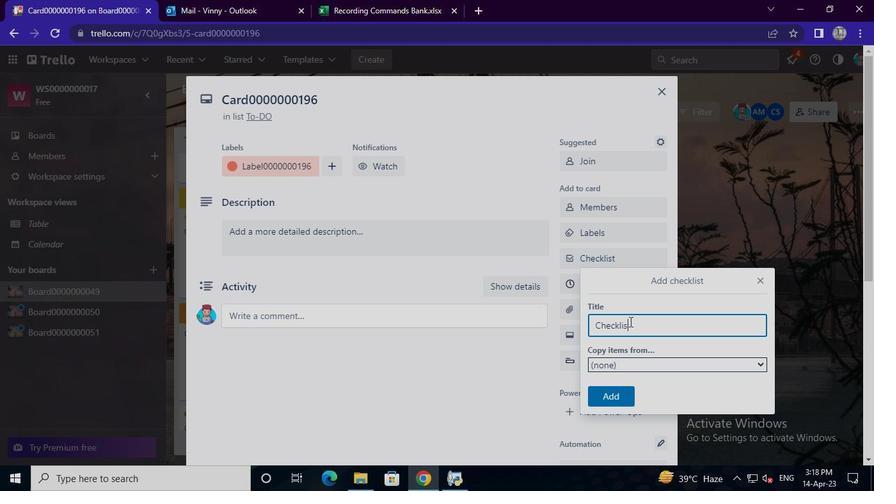 
Action: Keyboard Key.backspace
Screenshot: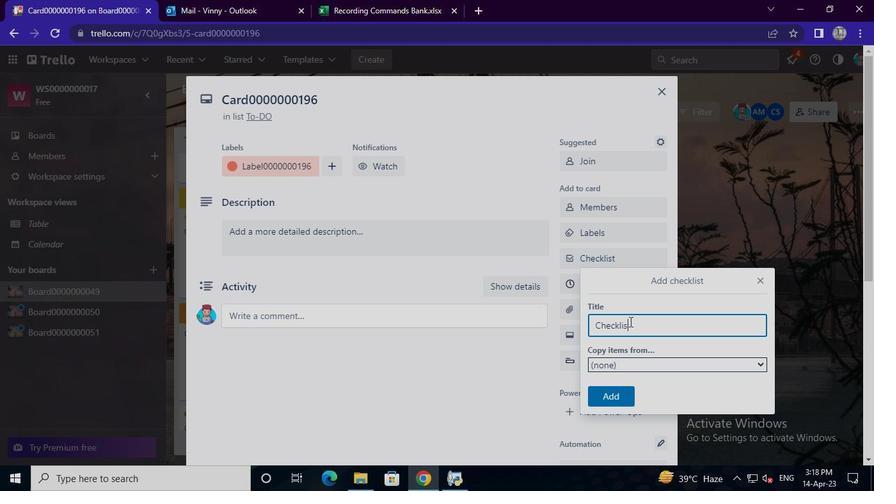 
Action: Keyboard Key.backspace
Screenshot: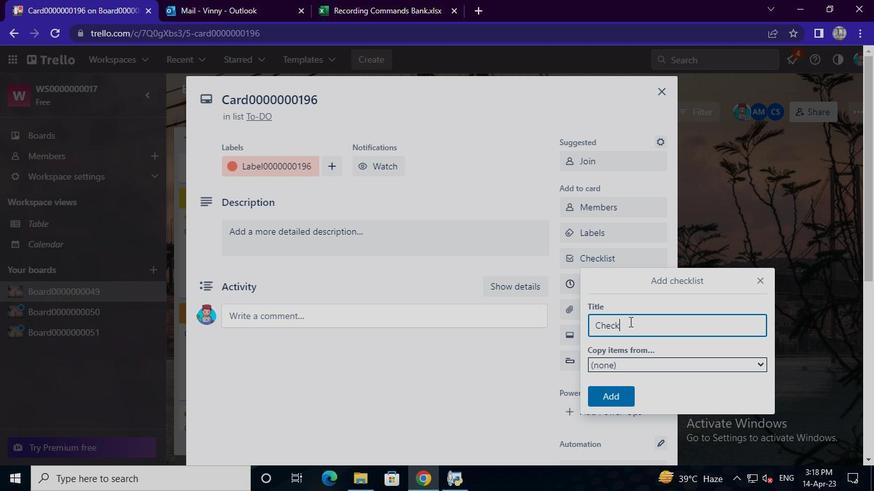 
Action: Keyboard Key.backspace
Screenshot: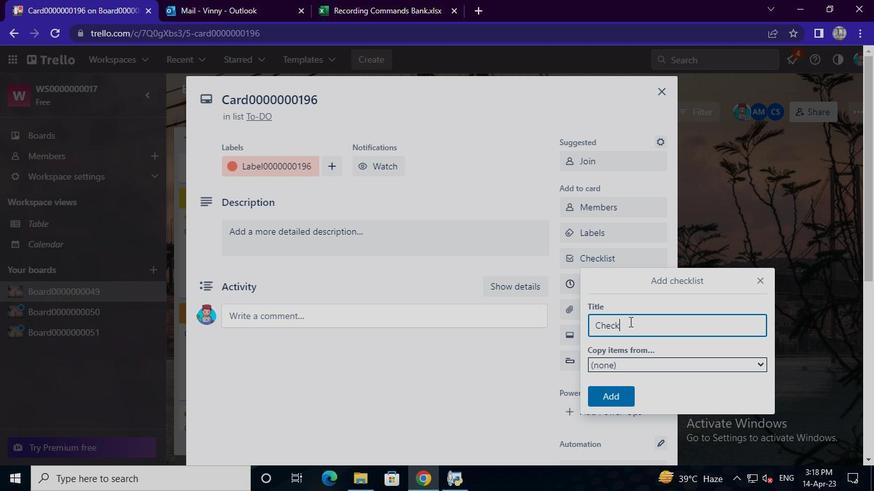 
Action: Keyboard Key.backspace
Screenshot: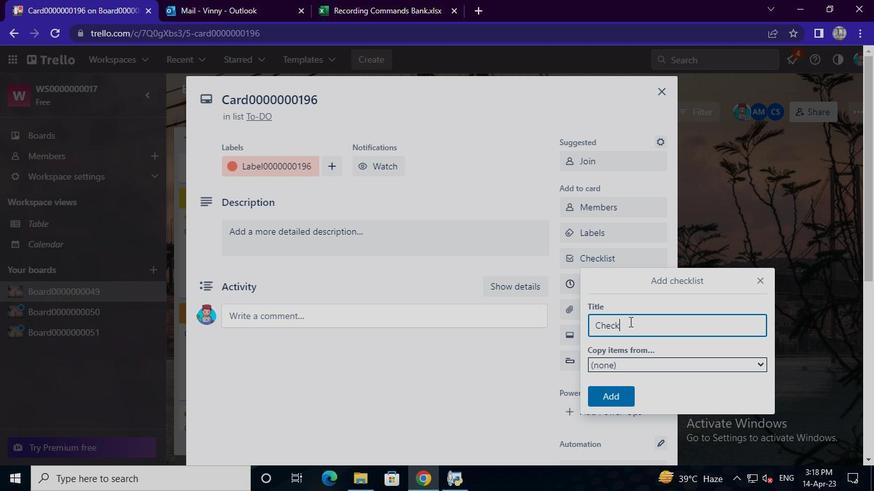 
Action: Keyboard Key.backspace
Screenshot: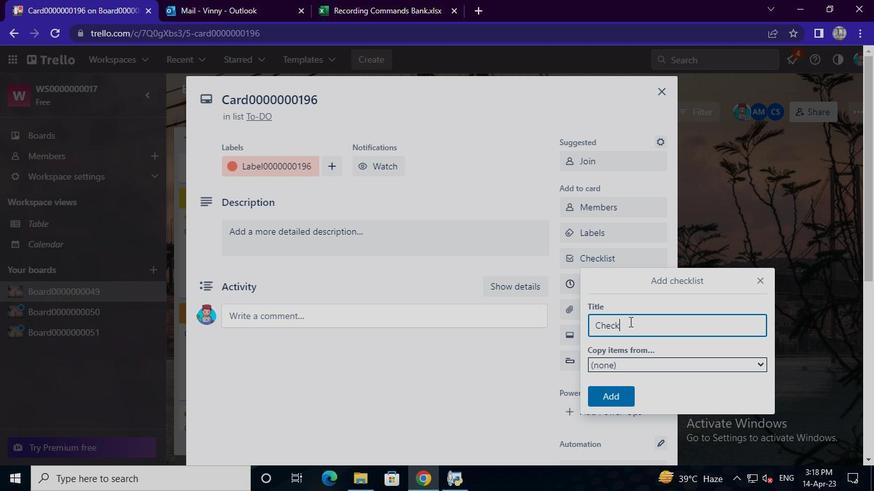 
Action: Keyboard Key.backspace
Screenshot: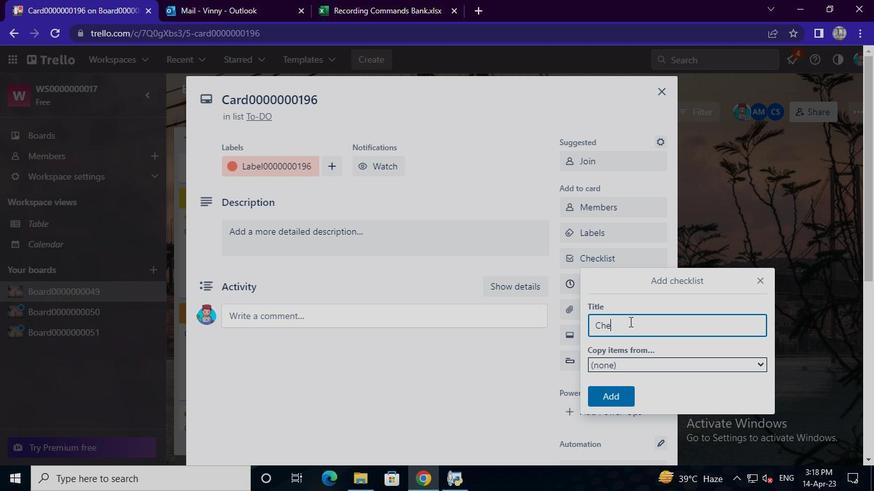 
Action: Keyboard Key.backspace
Screenshot: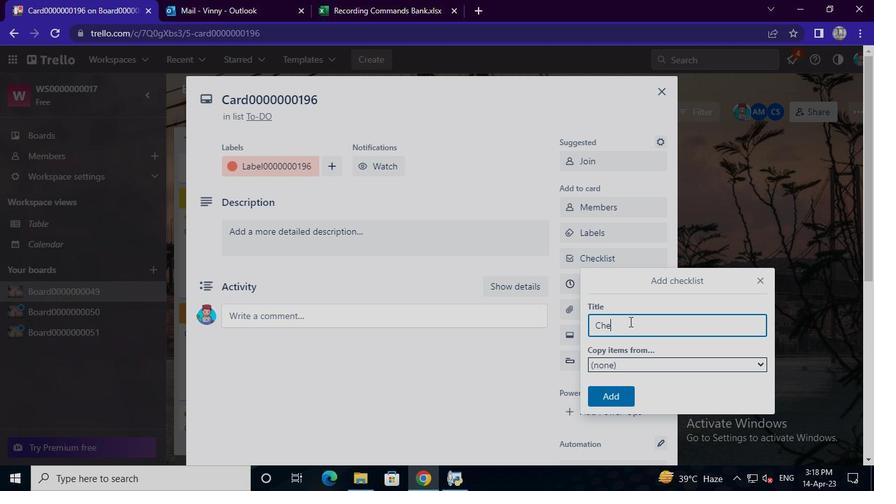 
Action: Keyboard Key.backspace
Screenshot: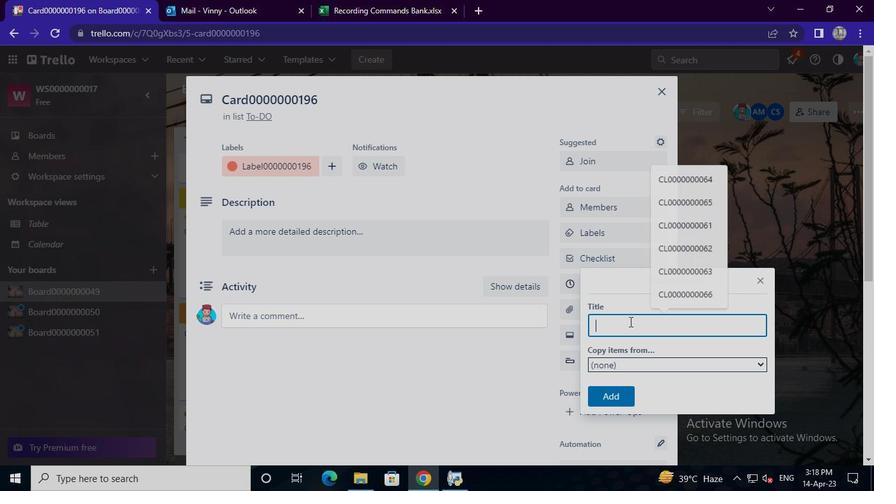 
Action: Keyboard Key.backspace
Screenshot: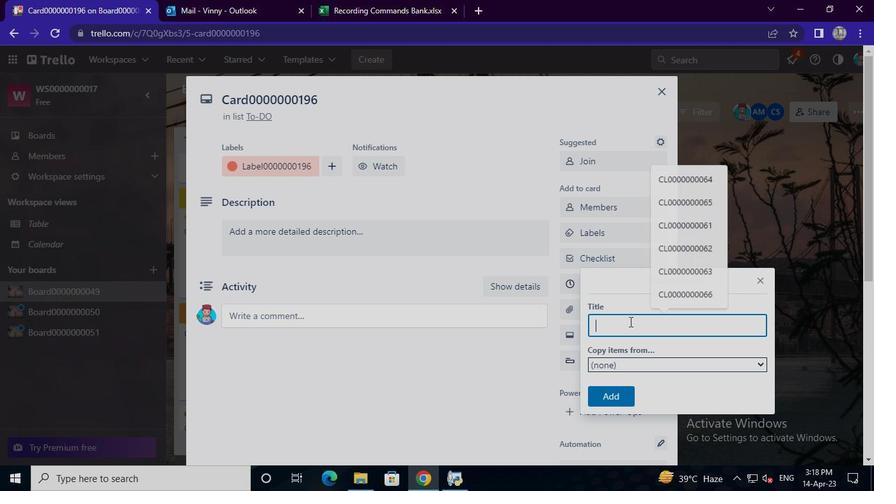
Action: Keyboard Key.backspace
Screenshot: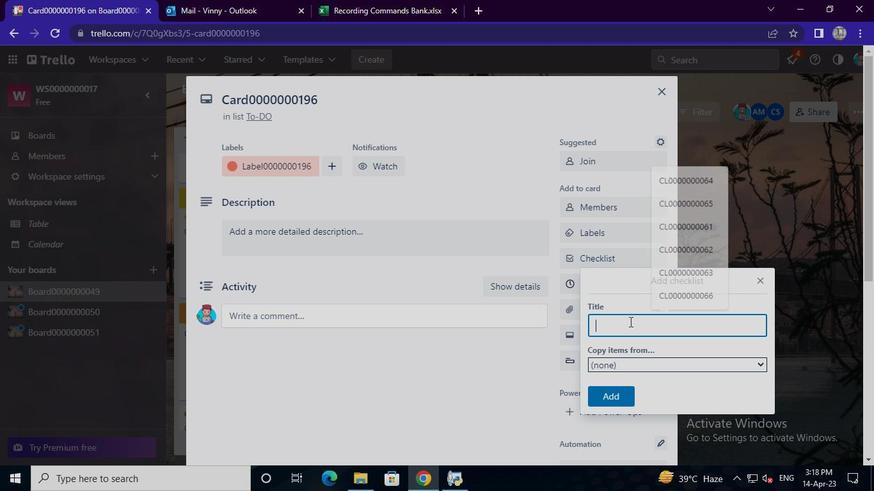 
Action: Keyboard Key.backspace
Screenshot: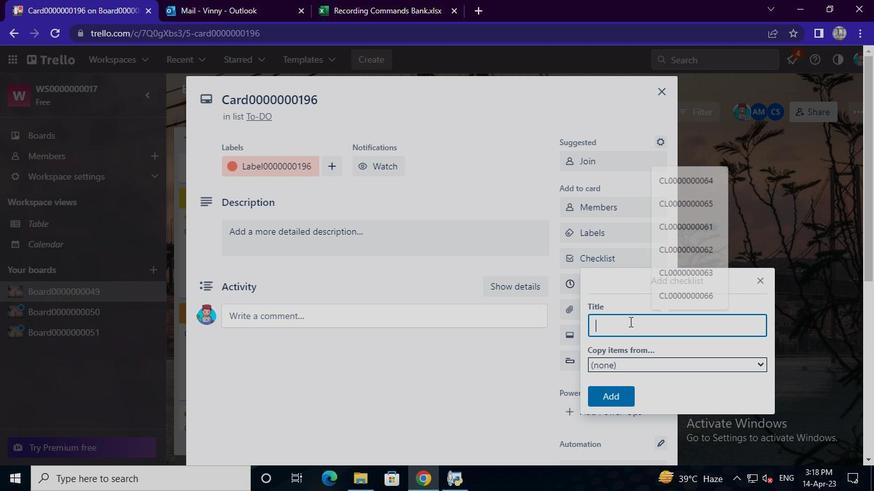 
Action: Keyboard Key.backspace
Screenshot: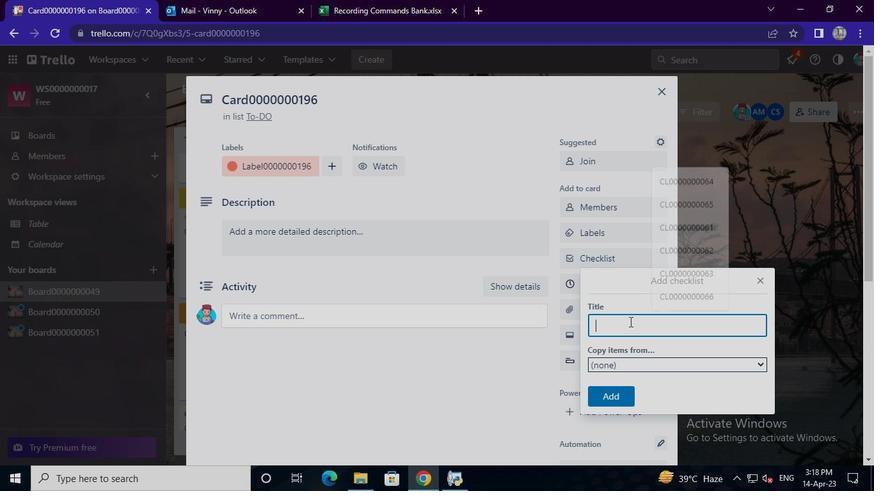 
Action: Keyboard Key.backspace
Screenshot: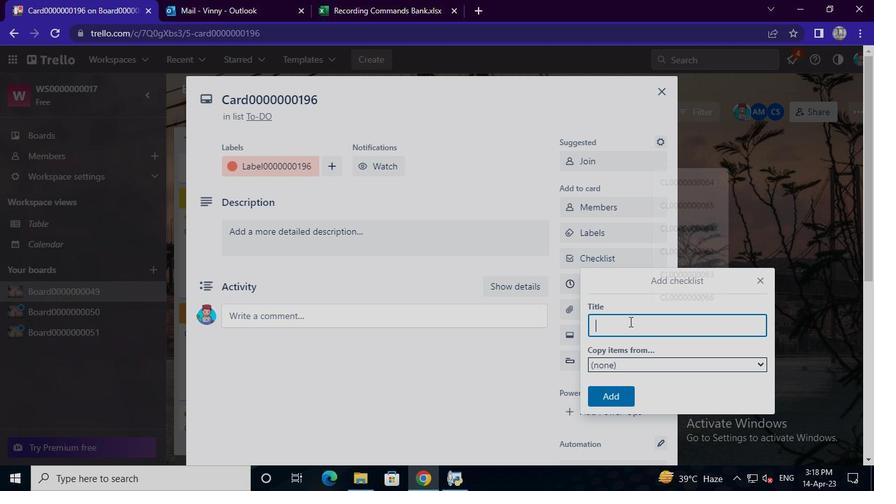 
Action: Keyboard Key.backspace
Screenshot: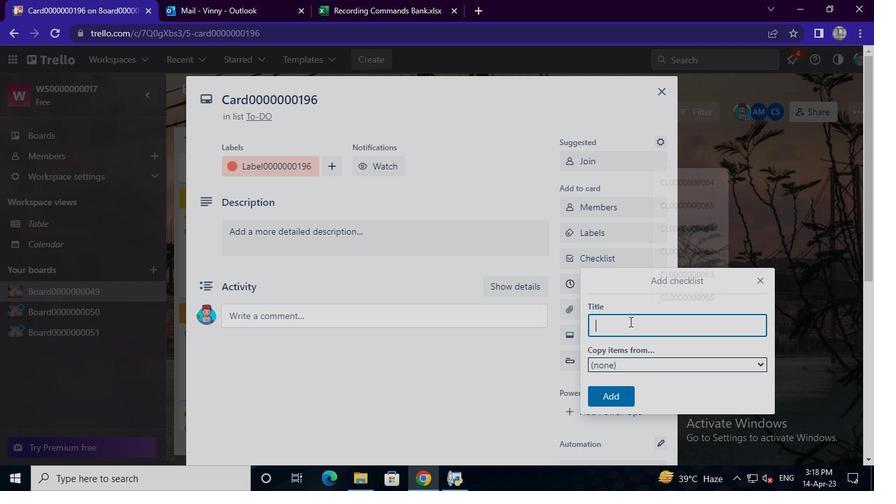 
Action: Keyboard Key.backspace
Screenshot: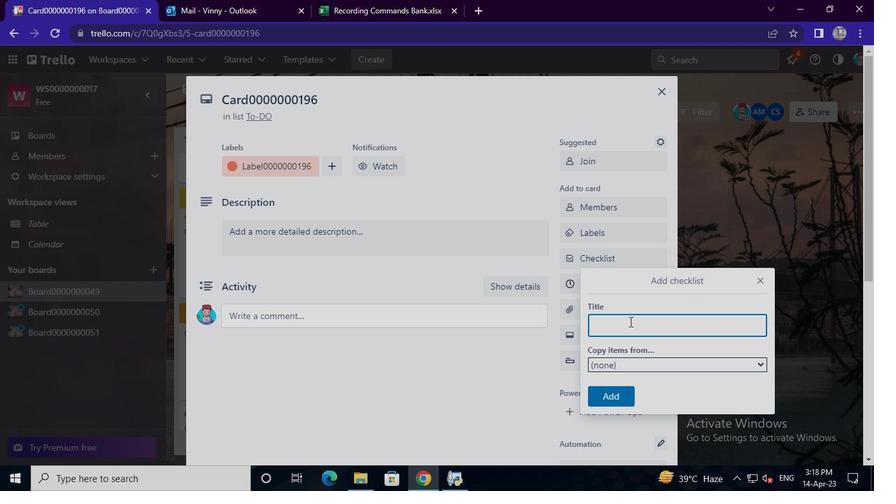 
Action: Keyboard Key.backspace
Screenshot: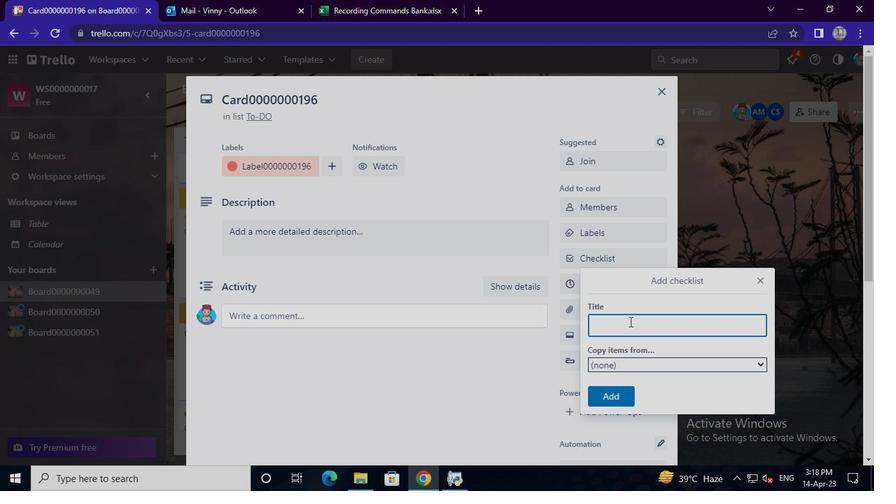 
Action: Keyboard Key.backspace
Screenshot: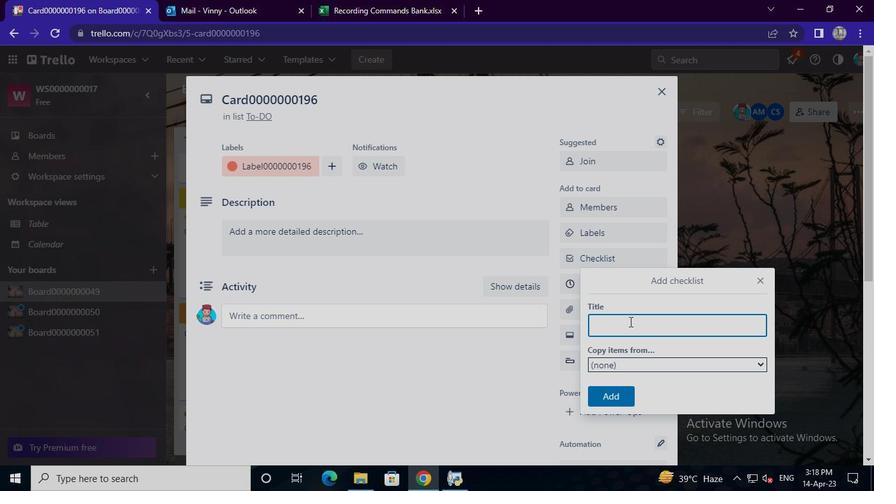 
Action: Keyboard Key.shift
Screenshot: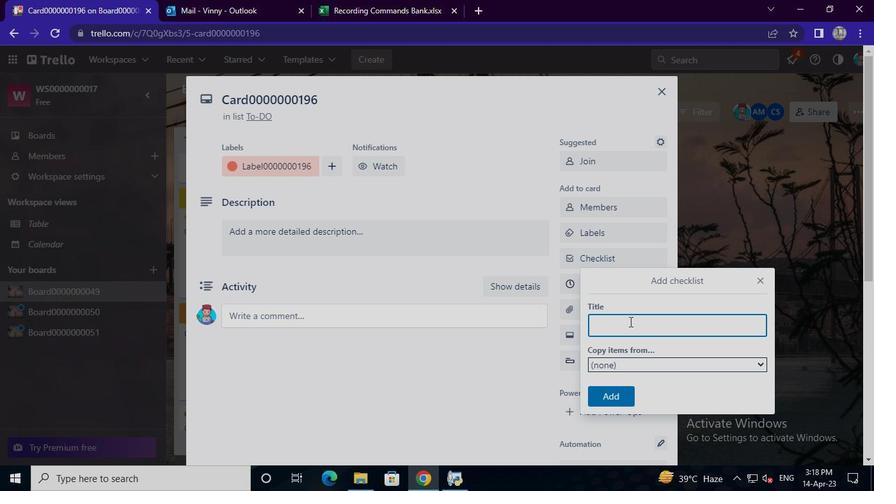 
Action: Keyboard C
Screenshot: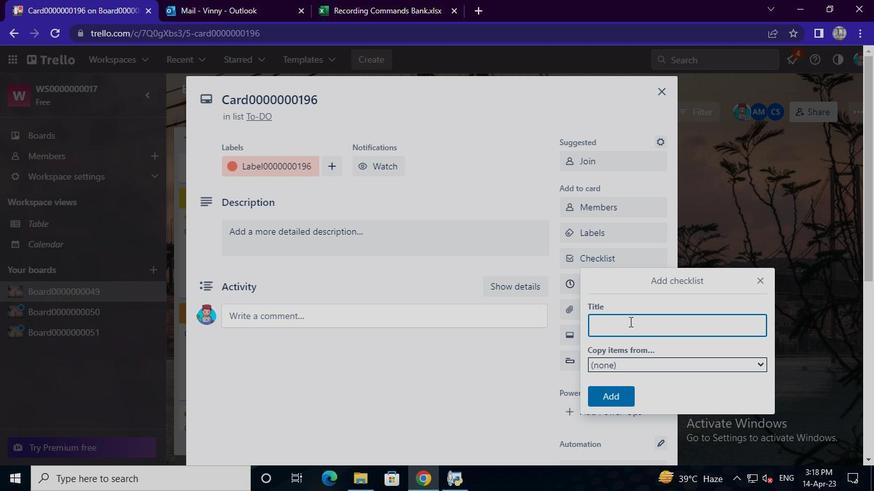 
Action: Keyboard L
Screenshot: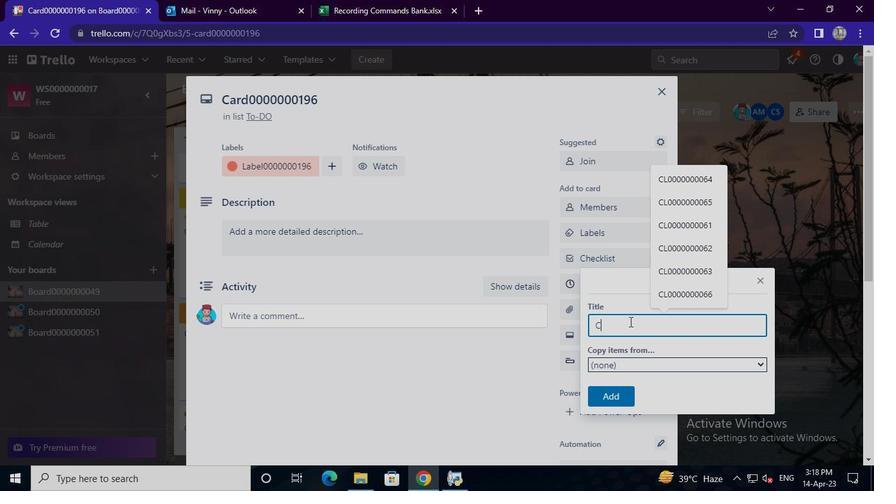 
Action: Keyboard <96>
Screenshot: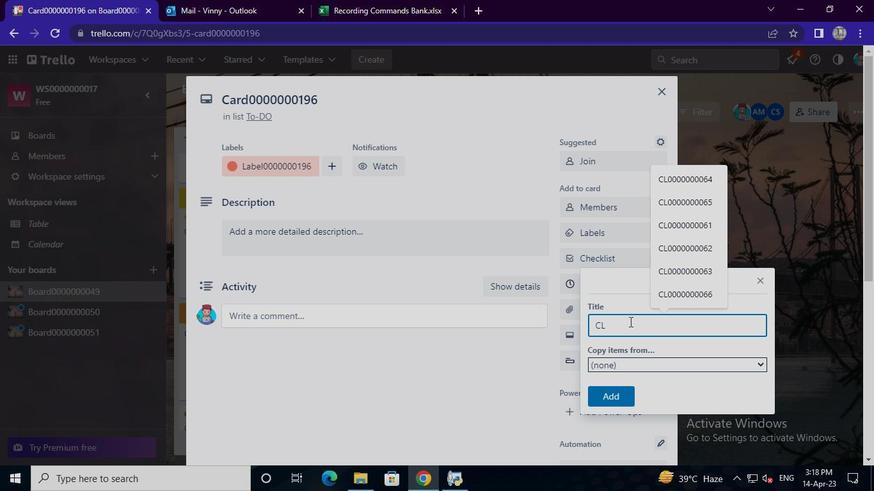 
Action: Keyboard <96>
Screenshot: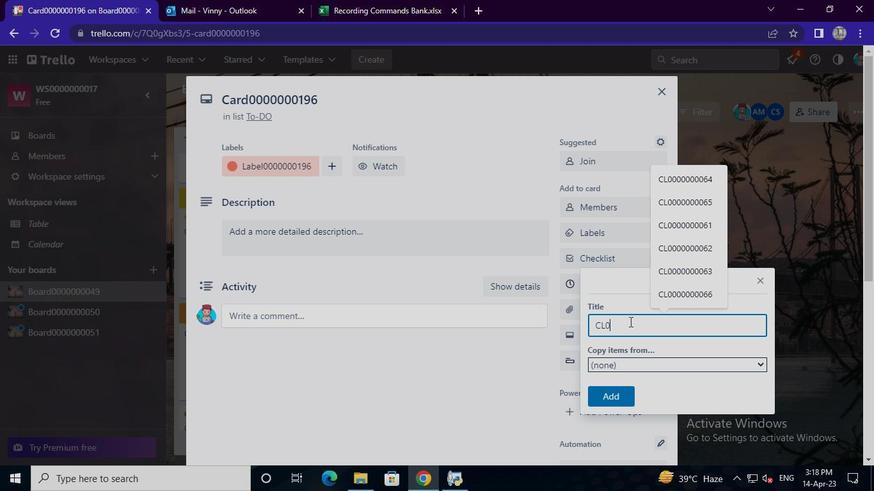 
Action: Keyboard <96>
Screenshot: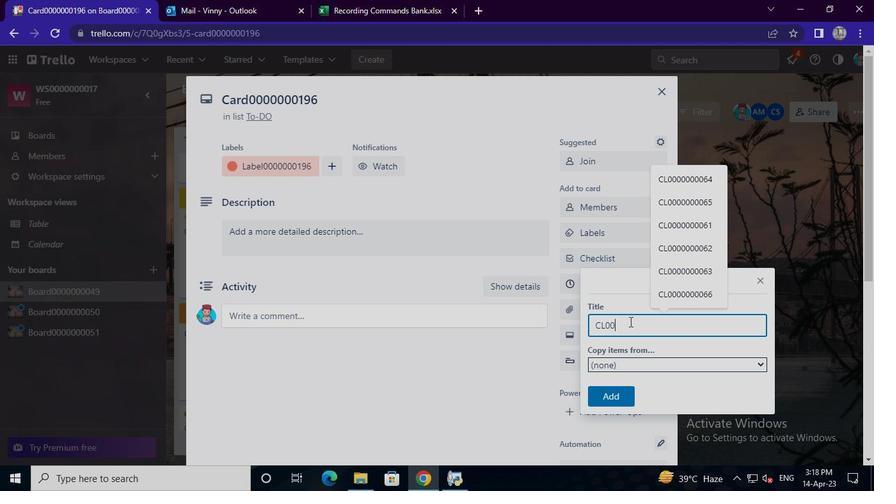 
Action: Keyboard <96>
Screenshot: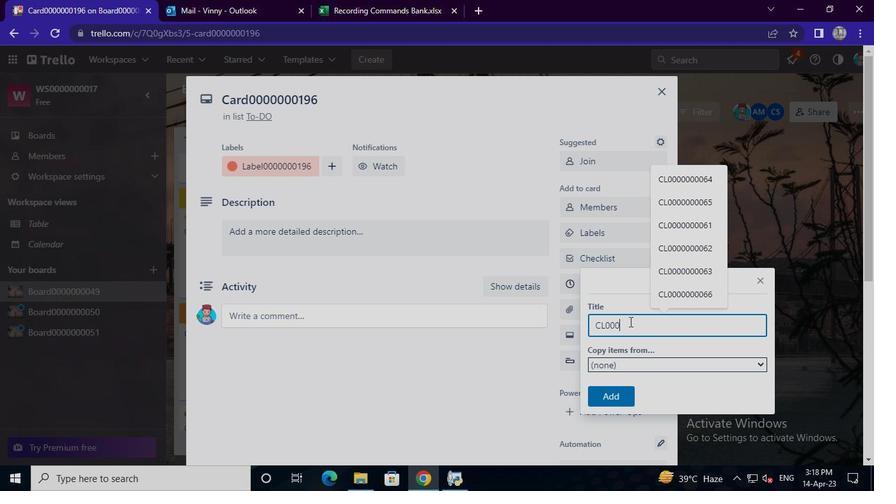 
Action: Keyboard <96>
Screenshot: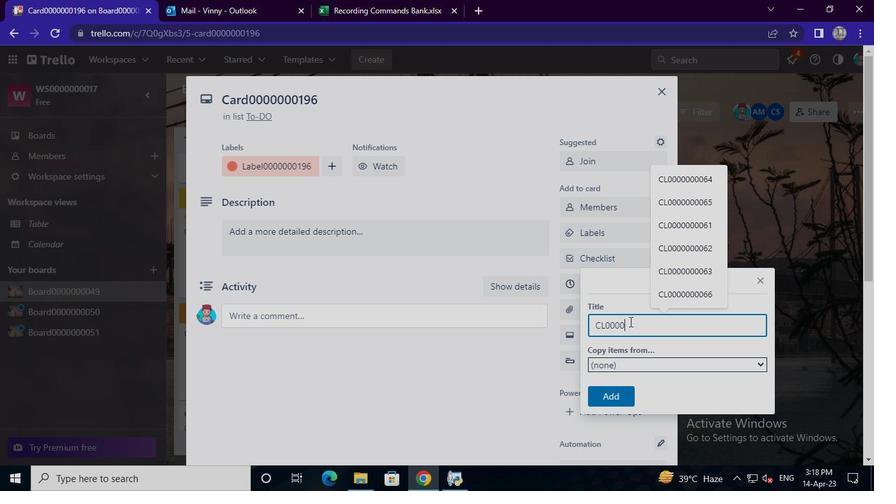 
Action: Keyboard <96>
Screenshot: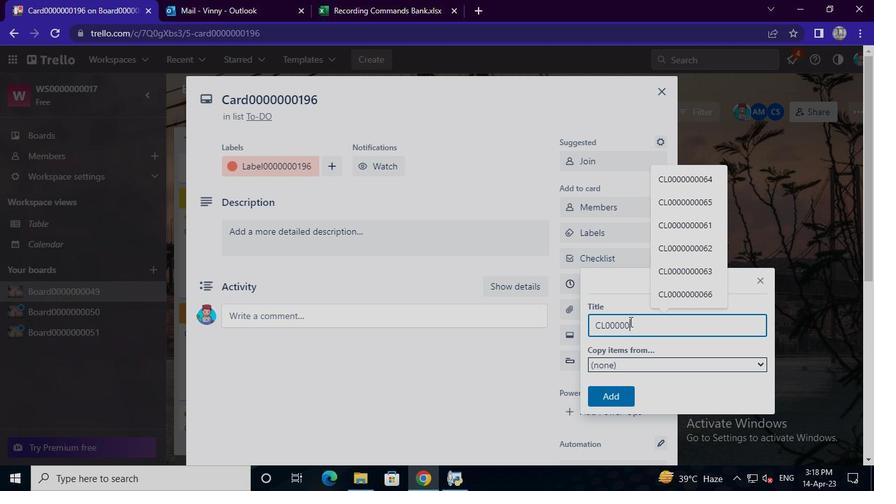 
Action: Keyboard <96>
Screenshot: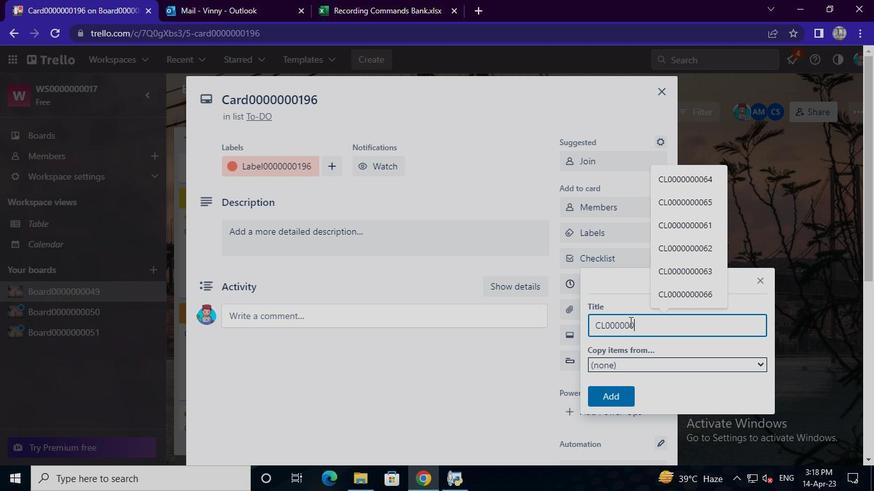 
Action: Keyboard <97>
Screenshot: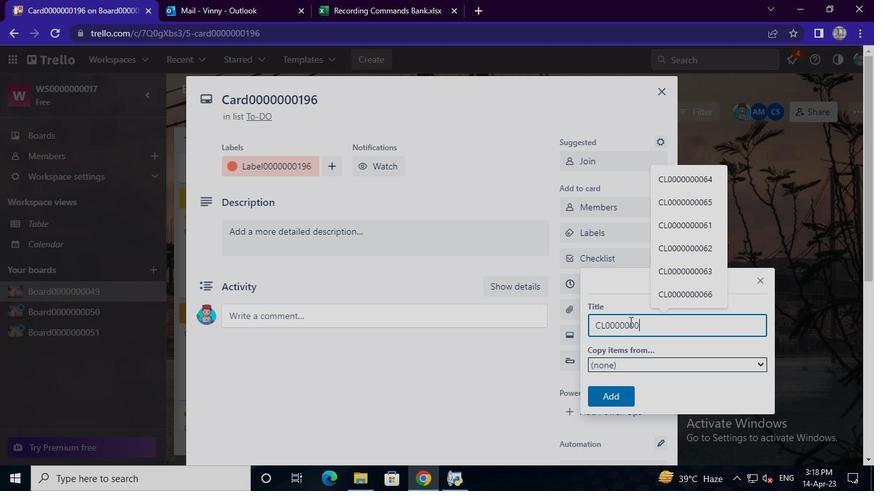 
Action: Keyboard <105>
Screenshot: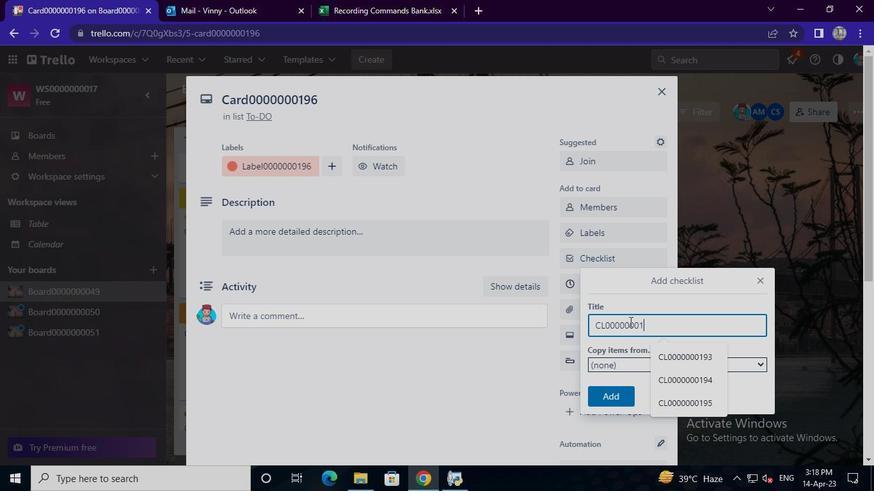 
Action: Keyboard <102>
Screenshot: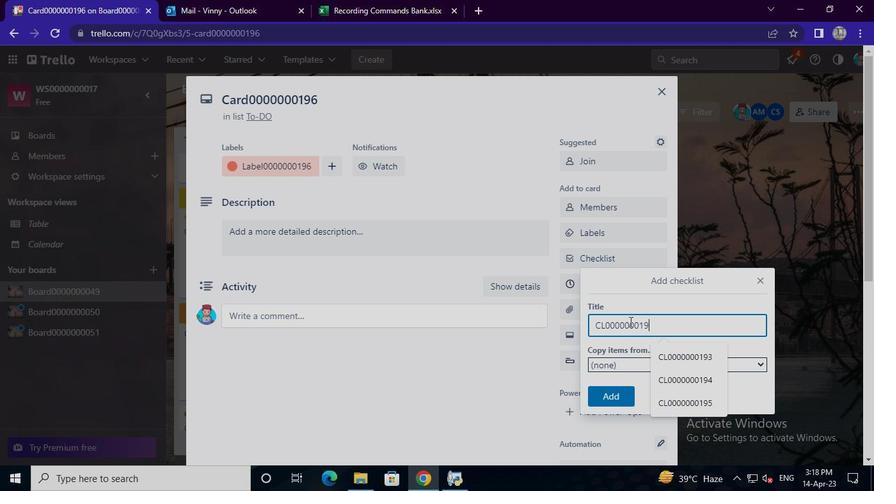 
Action: Mouse moved to (625, 394)
Screenshot: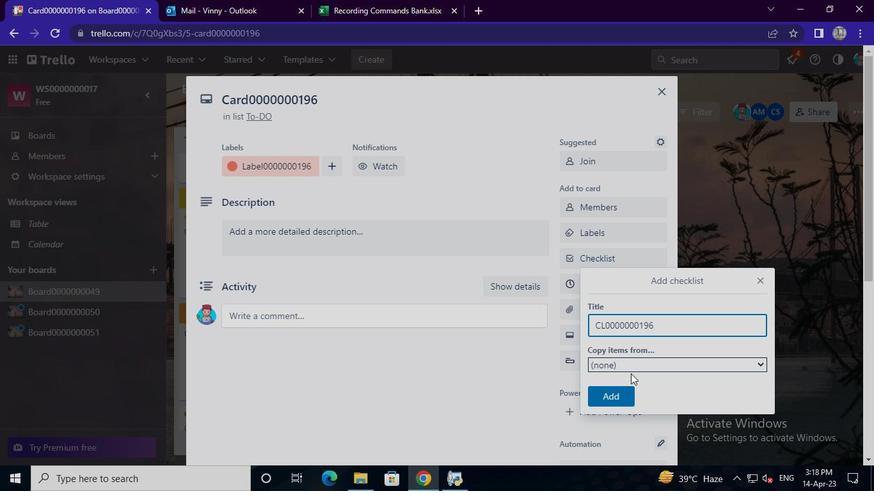 
Action: Mouse pressed left at (625, 394)
Screenshot: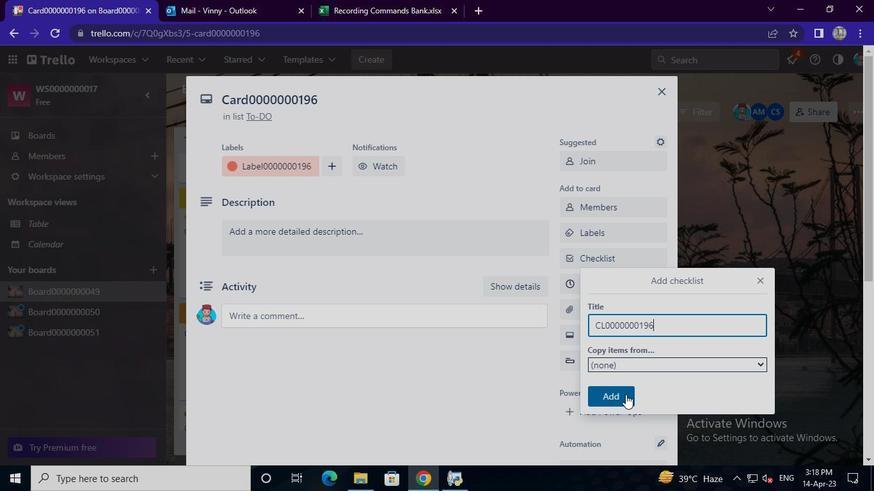 
Action: Mouse moved to (597, 285)
Screenshot: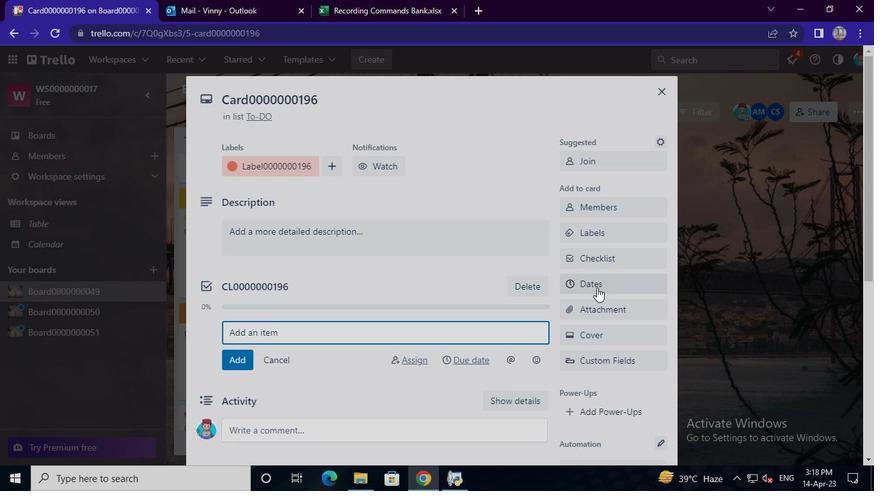 
Action: Mouse pressed left at (597, 285)
Screenshot: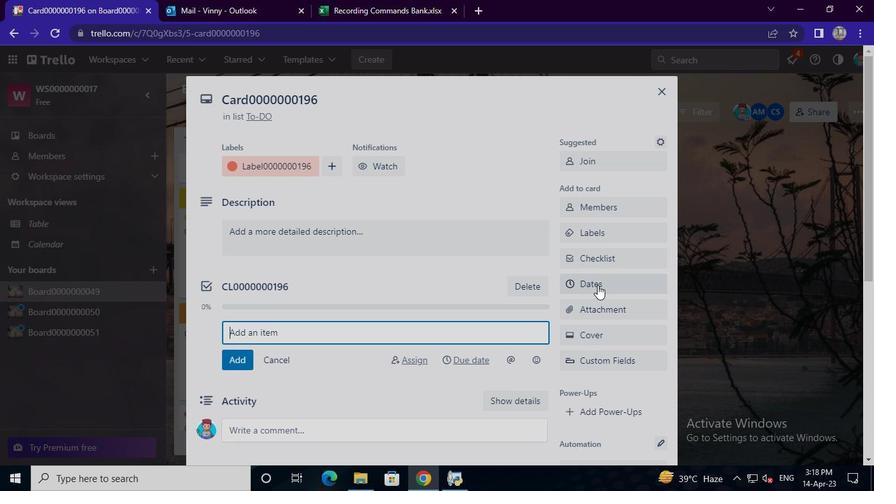 
Action: Mouse moved to (575, 319)
Screenshot: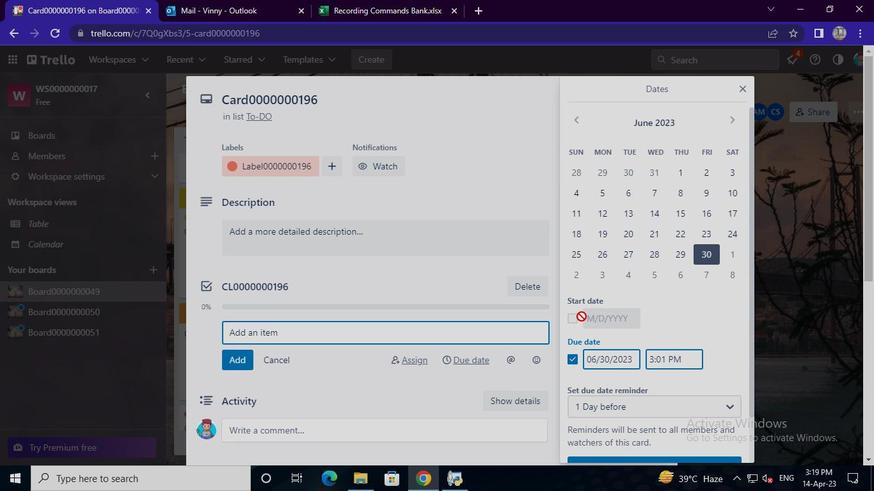 
Action: Mouse pressed left at (575, 319)
Screenshot: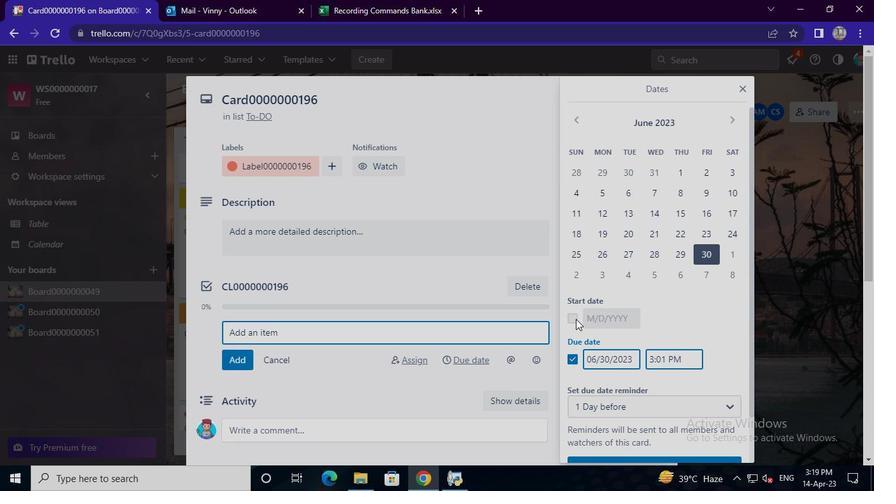 
Action: Mouse moved to (571, 359)
Screenshot: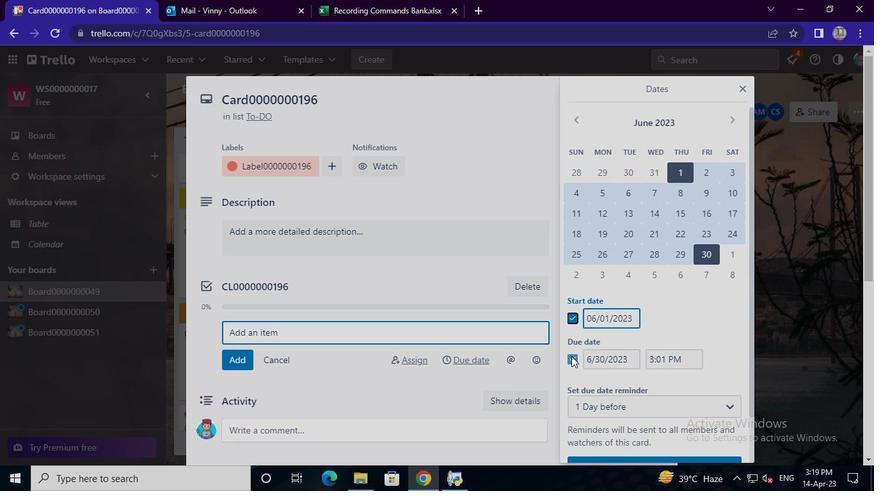 
Action: Mouse pressed left at (571, 359)
Screenshot: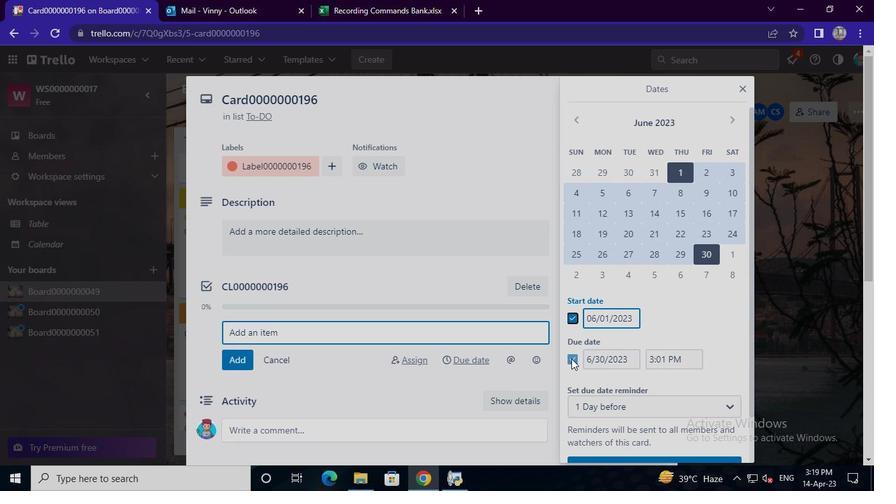
Action: Mouse moved to (730, 121)
Screenshot: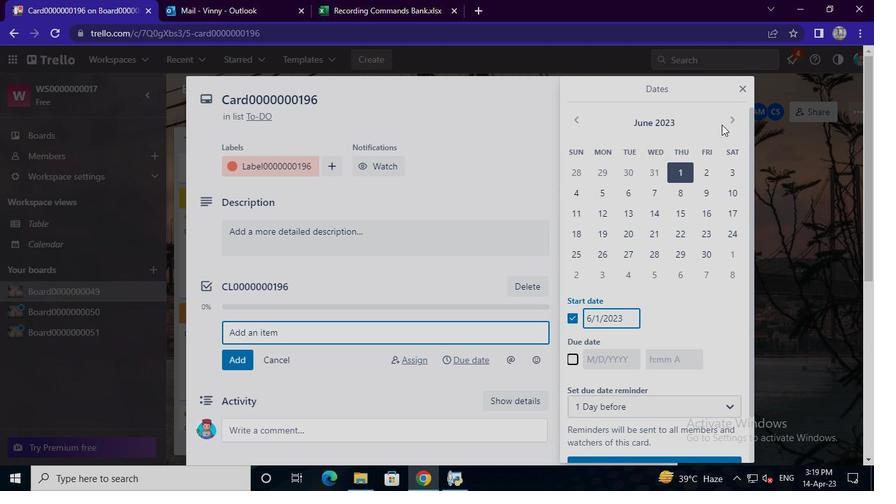 
Action: Mouse pressed left at (730, 121)
Screenshot: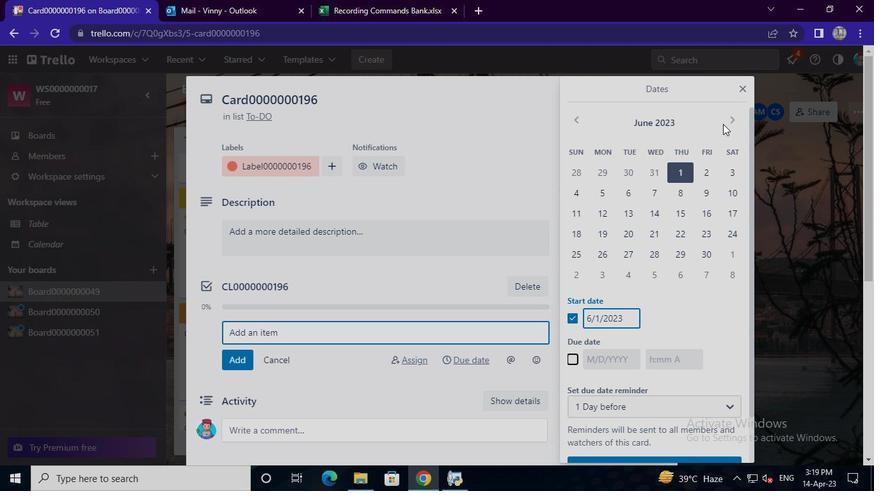 
Action: Mouse moved to (729, 167)
Screenshot: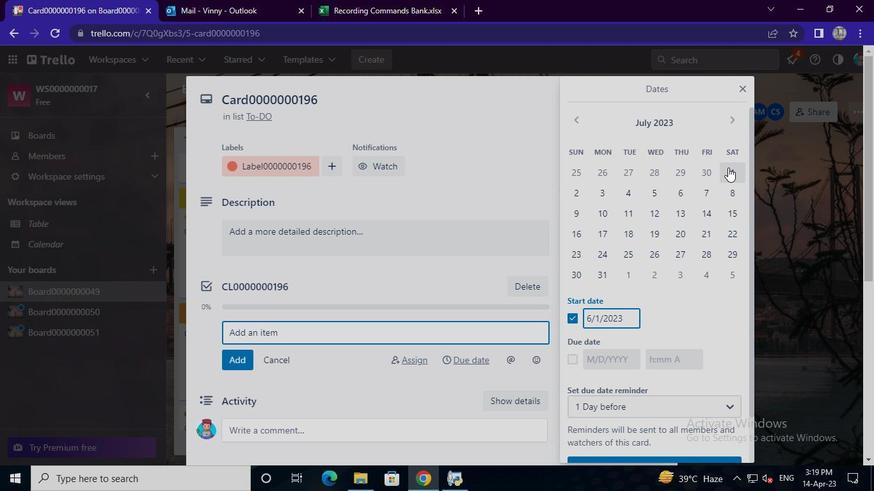 
Action: Mouse pressed left at (729, 167)
Screenshot: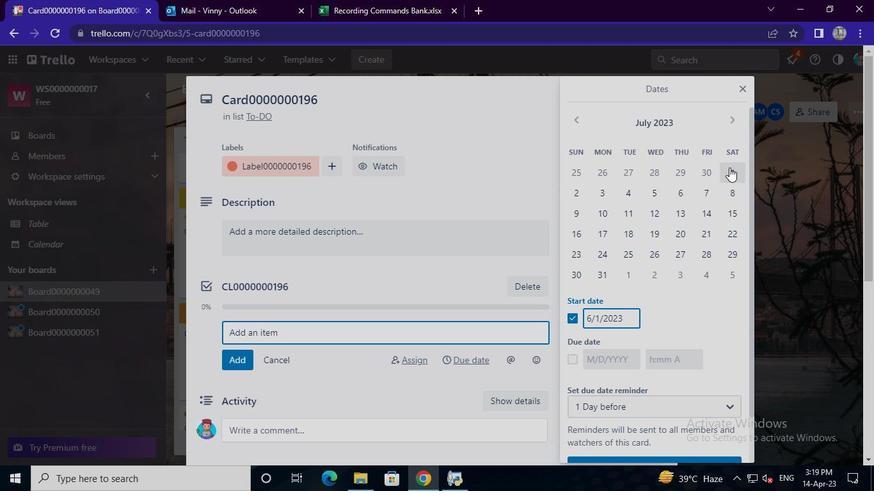 
Action: Mouse moved to (572, 359)
Screenshot: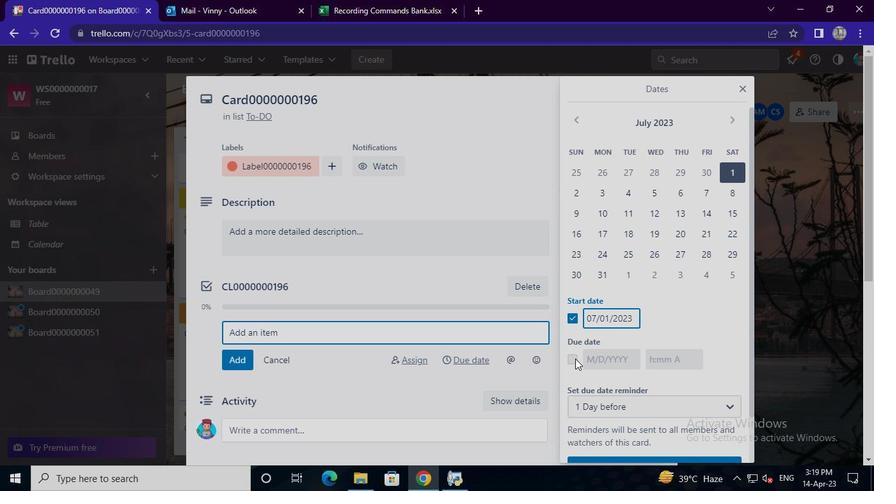 
Action: Mouse pressed left at (572, 359)
Screenshot: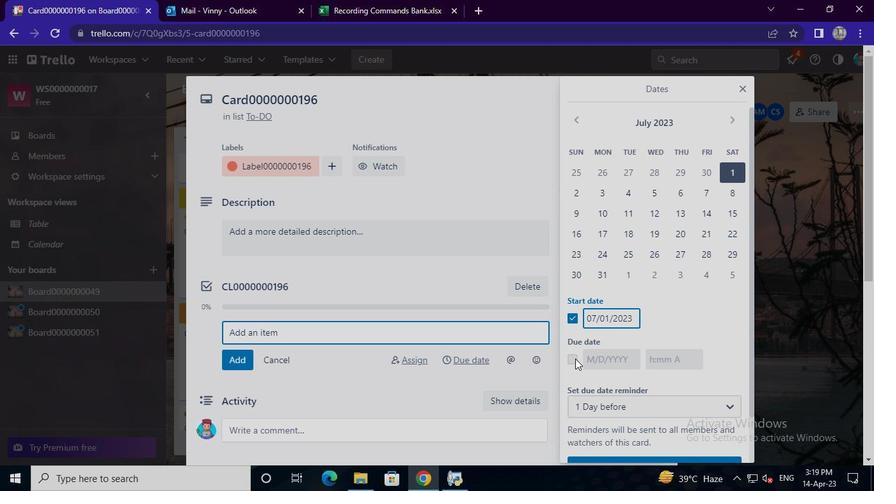 
Action: Mouse moved to (602, 280)
Screenshot: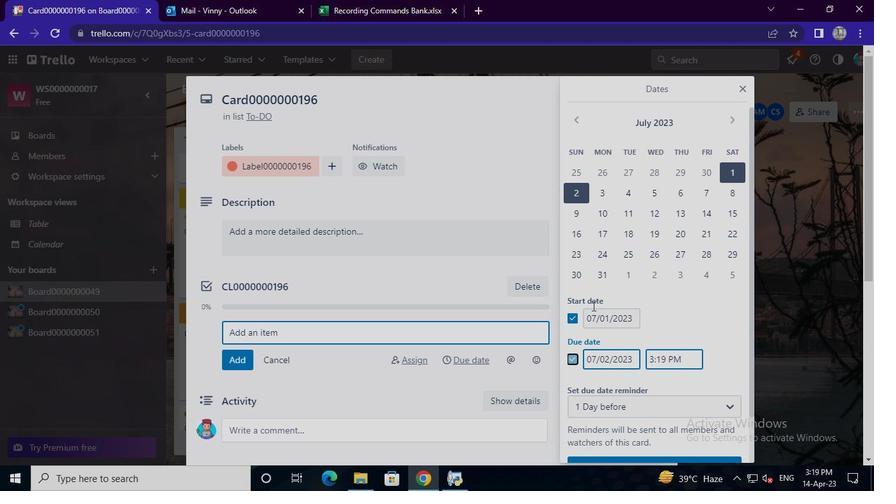 
Action: Mouse pressed left at (602, 280)
Screenshot: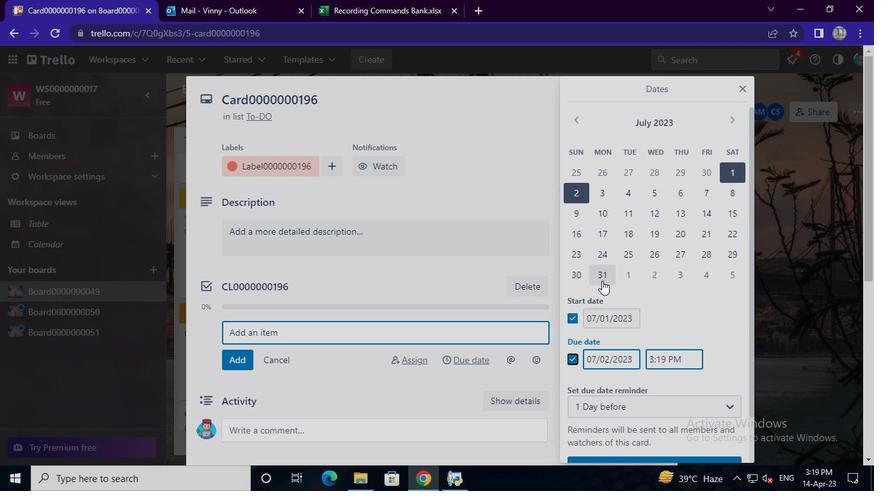 
Action: Mouse moved to (645, 460)
Screenshot: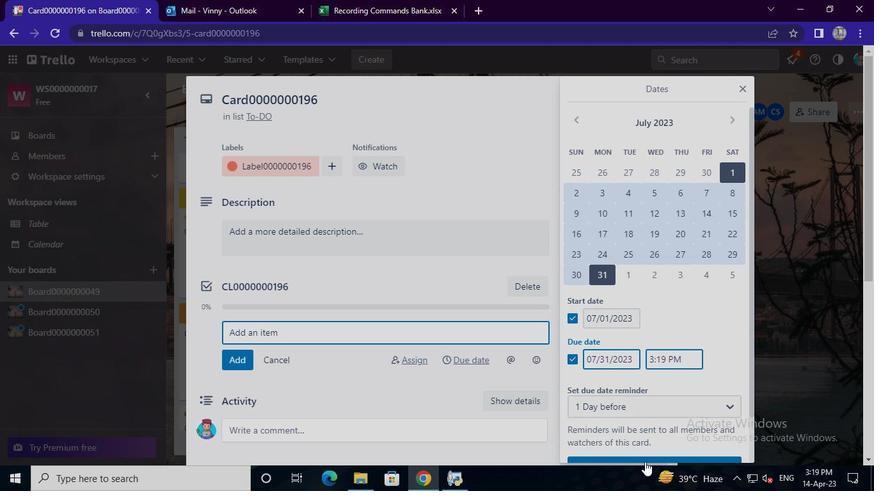 
Action: Mouse pressed left at (645, 460)
Screenshot: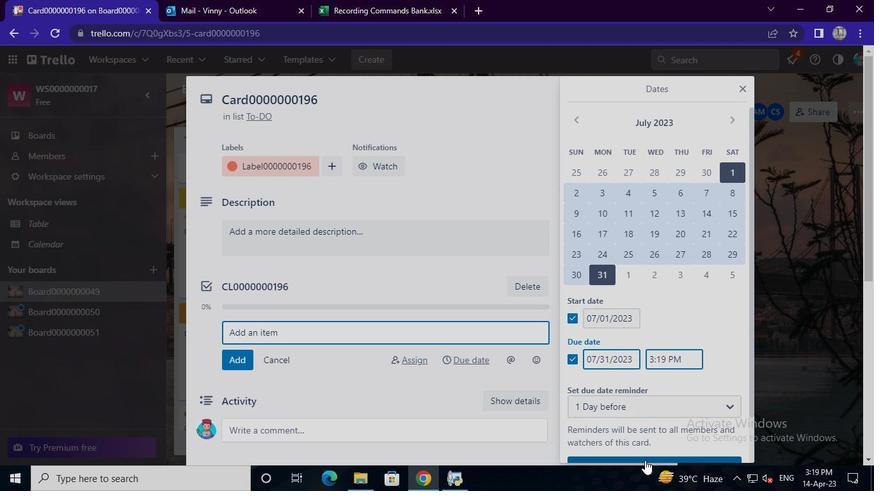 
Action: Mouse moved to (462, 487)
Screenshot: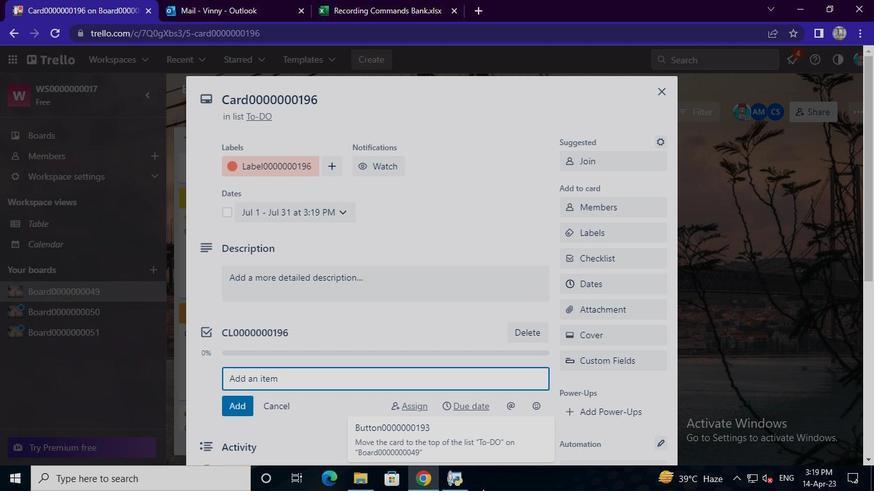 
Action: Mouse pressed left at (462, 487)
Screenshot: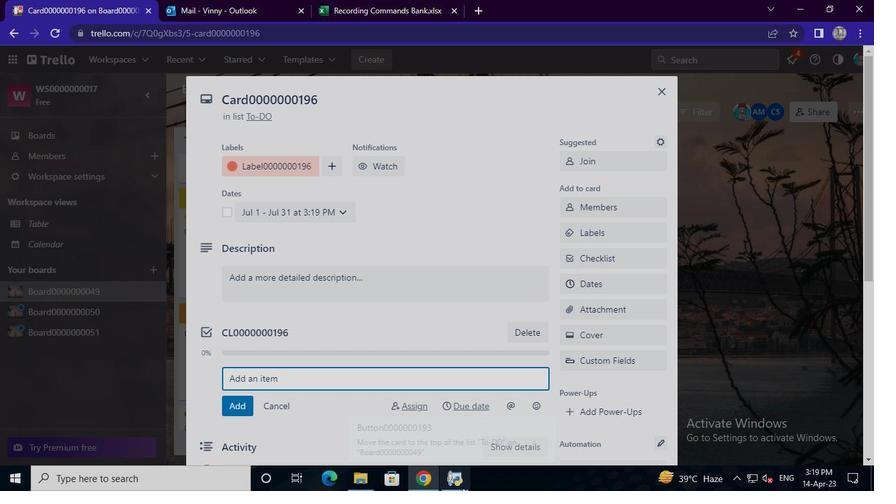 
Action: Mouse moved to (725, 108)
Screenshot: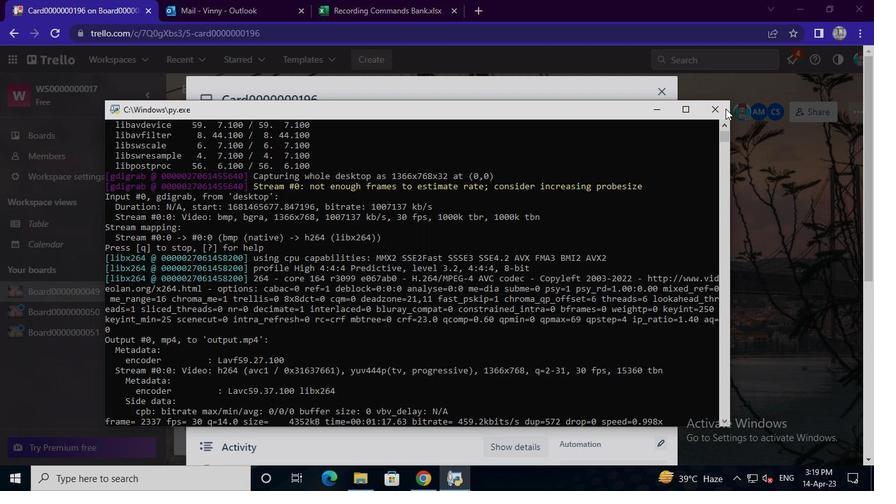 
Action: Mouse pressed left at (725, 108)
Screenshot: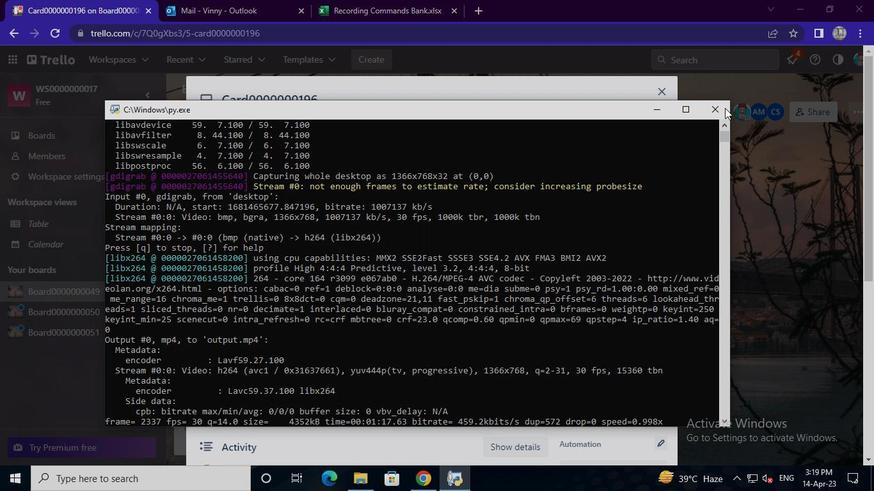 
